 Task: Search one way flight ticket for 4 adults, 2 children, 2 infants in seat and 1 infant on lap in economy from Gustavus: Gustavus Airport to Gillette: Gillette Campbell County Airport on 5-1-2023. Choice of flights is Emirates. Number of bags: 1 carry on bag. Price is upto 95000. Outbound departure time preference is 22:30. Return departure time preference is 14:15.
Action: Mouse moved to (175, 168)
Screenshot: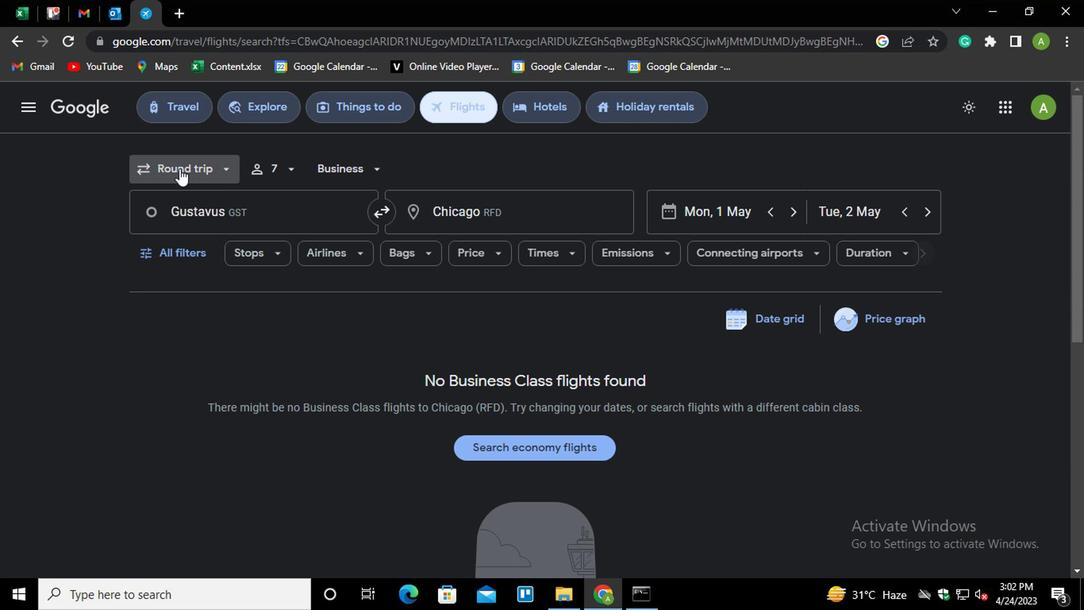 
Action: Mouse pressed left at (175, 168)
Screenshot: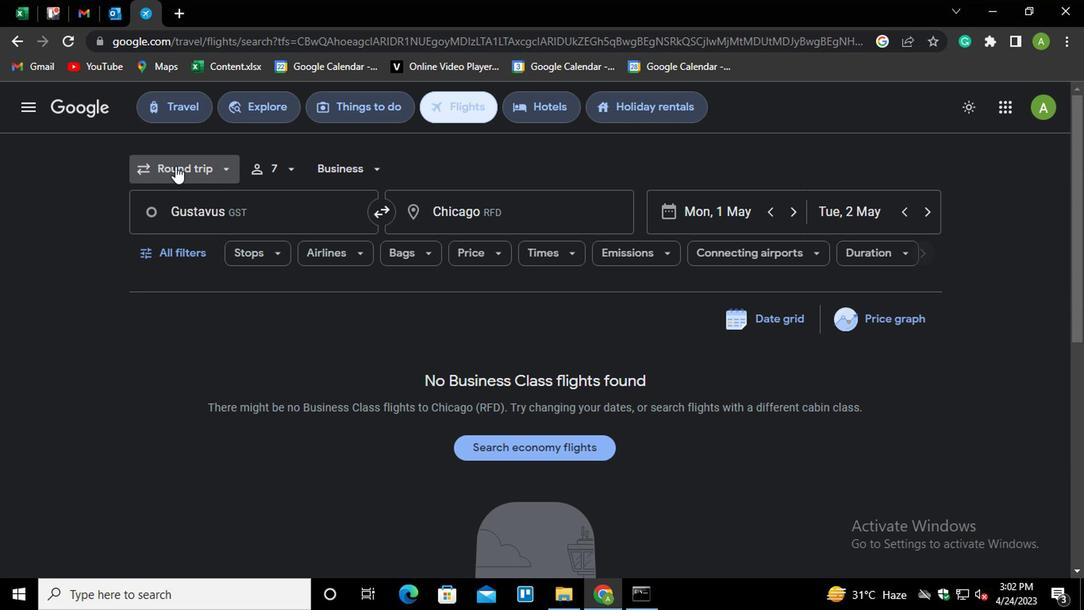 
Action: Mouse moved to (198, 239)
Screenshot: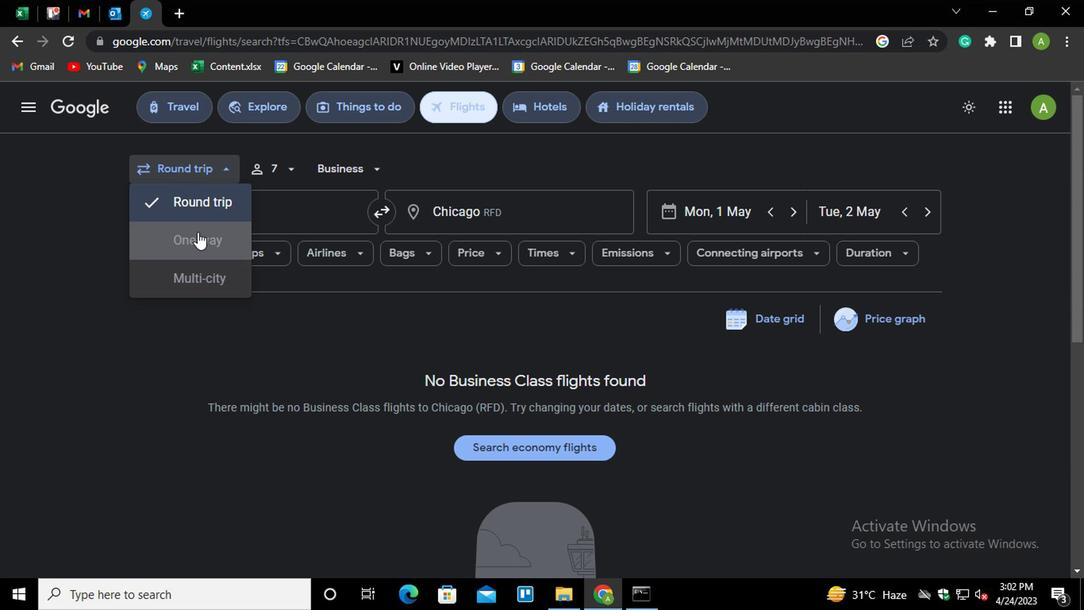 
Action: Mouse pressed left at (198, 239)
Screenshot: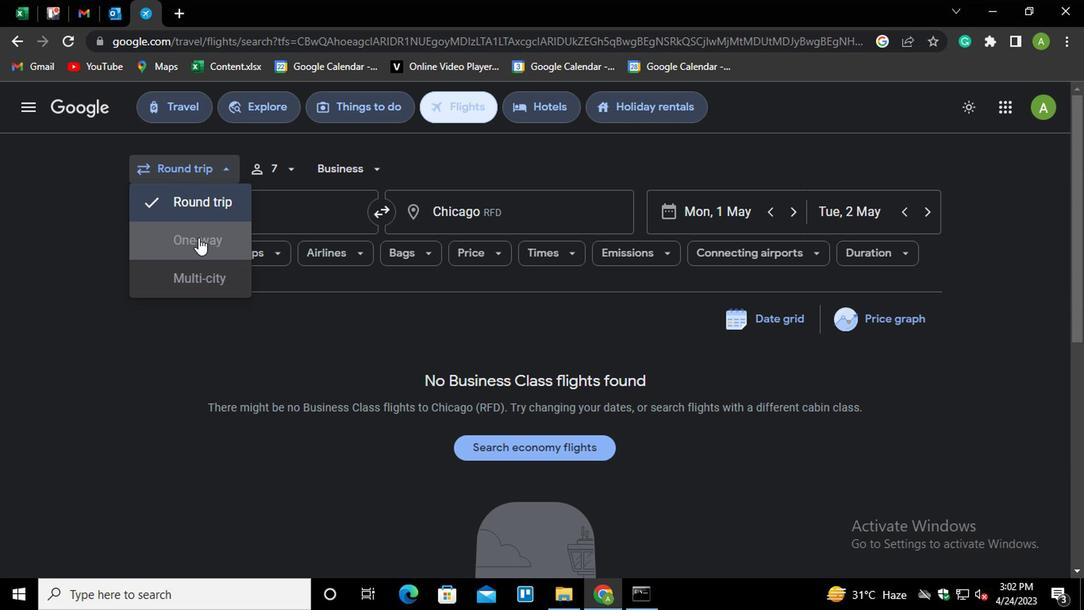 
Action: Mouse moved to (279, 170)
Screenshot: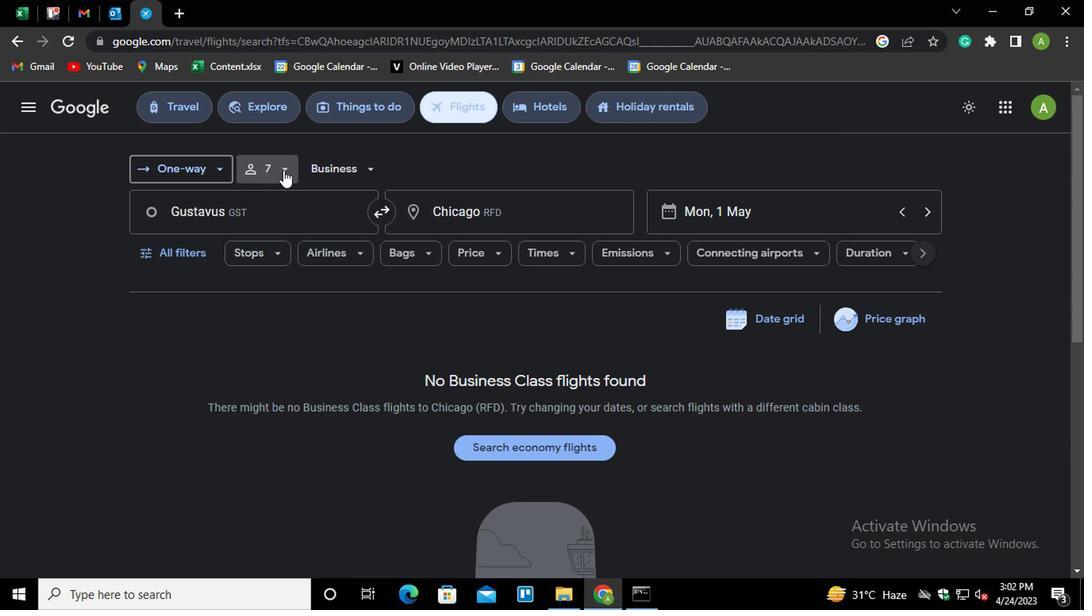 
Action: Mouse pressed left at (279, 170)
Screenshot: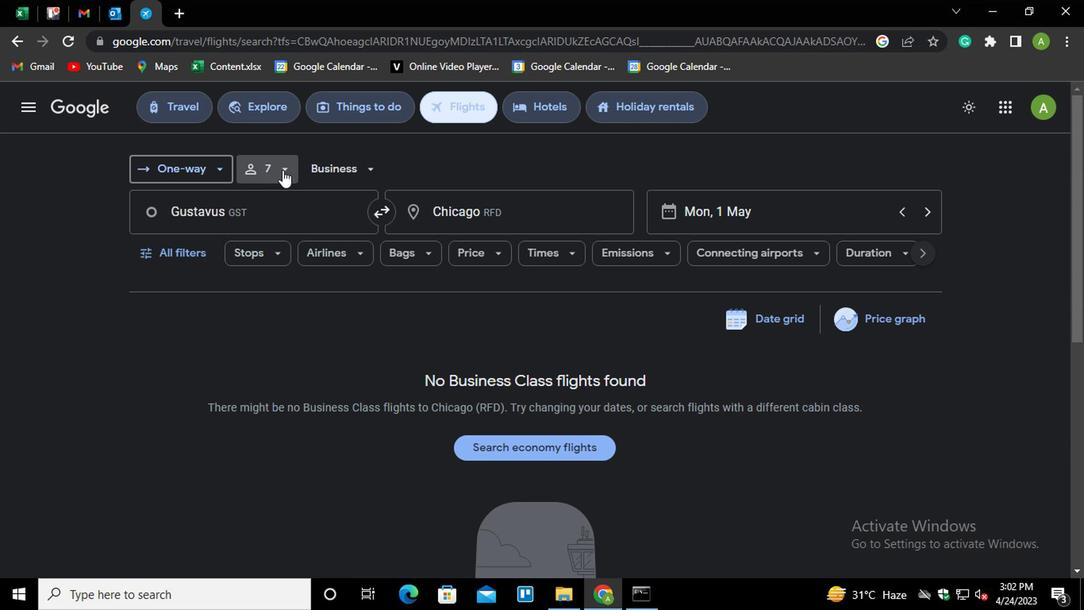 
Action: Mouse moved to (400, 215)
Screenshot: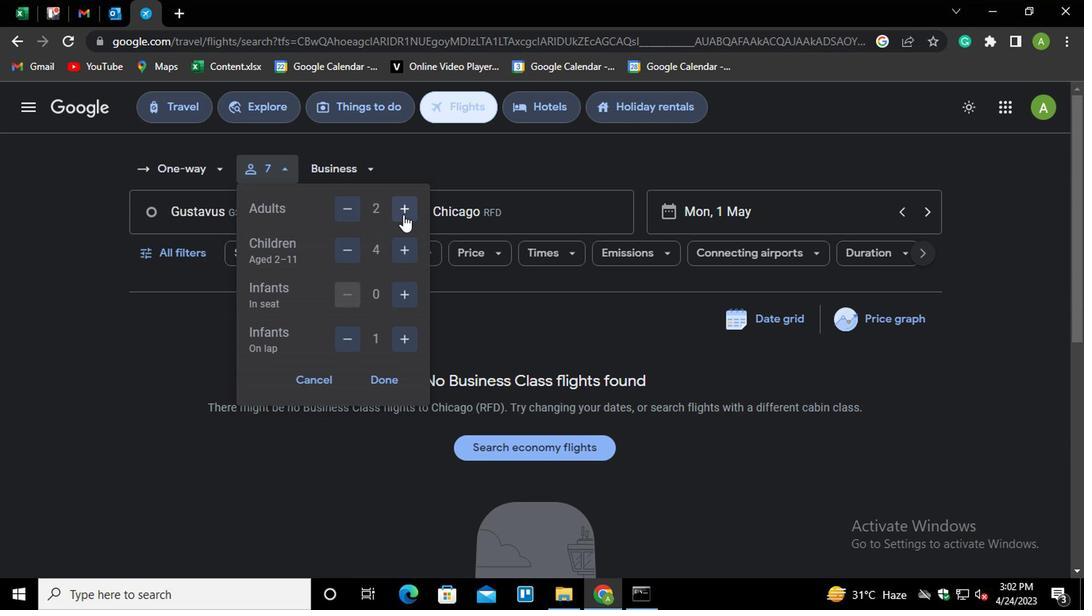 
Action: Mouse pressed left at (400, 215)
Screenshot: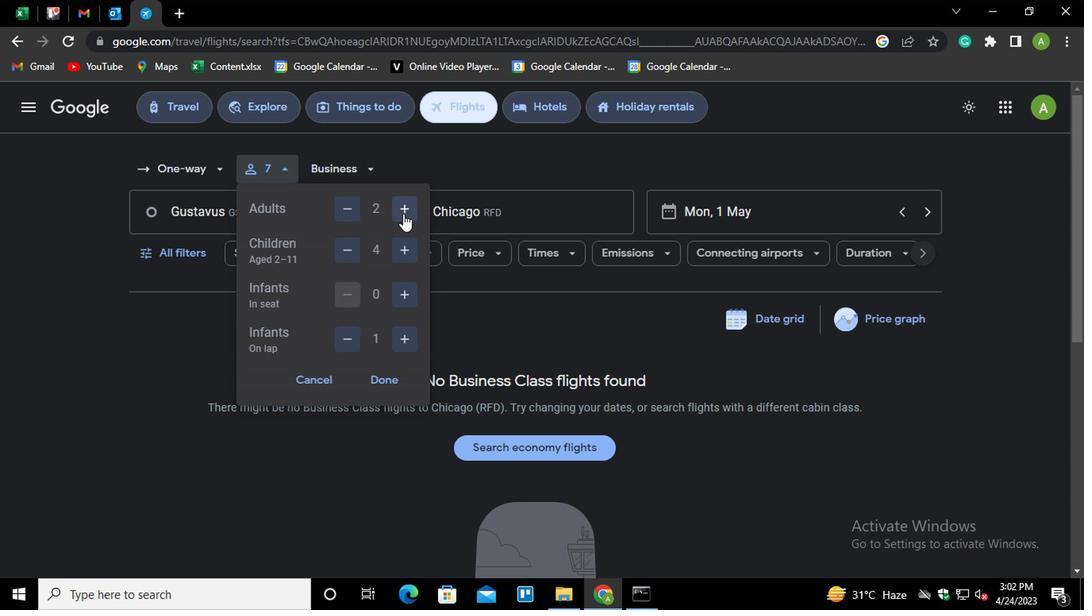 
Action: Mouse pressed left at (400, 215)
Screenshot: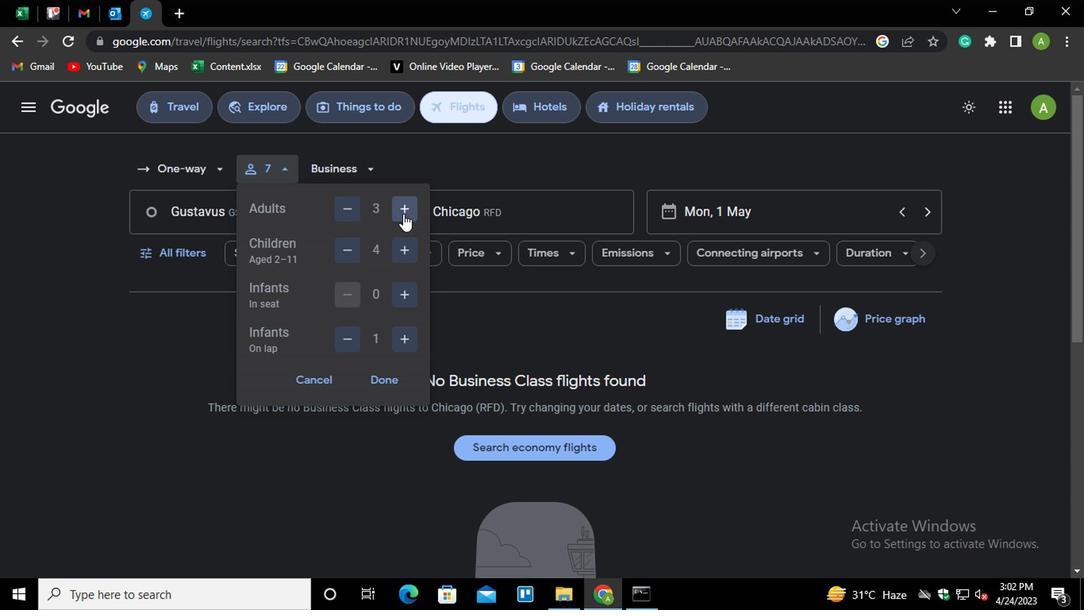 
Action: Mouse moved to (338, 242)
Screenshot: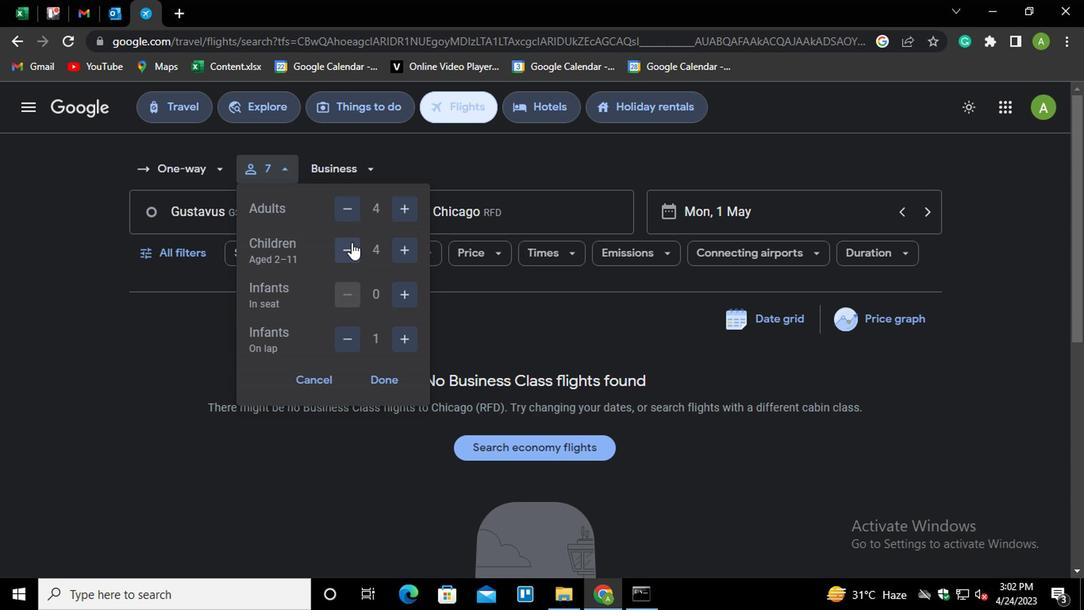 
Action: Mouse pressed left at (338, 242)
Screenshot: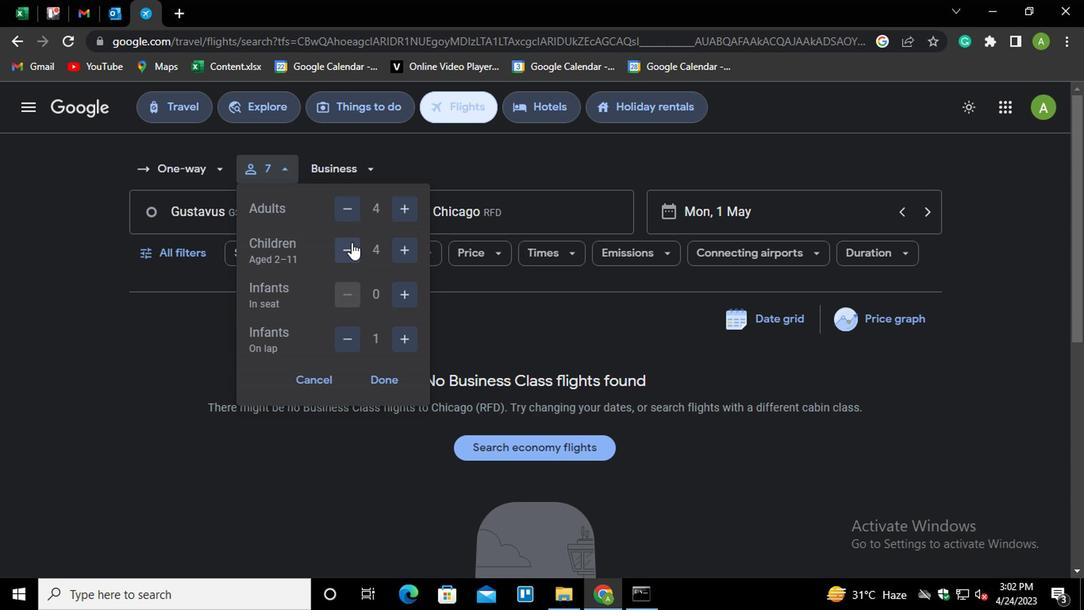 
Action: Mouse pressed left at (338, 242)
Screenshot: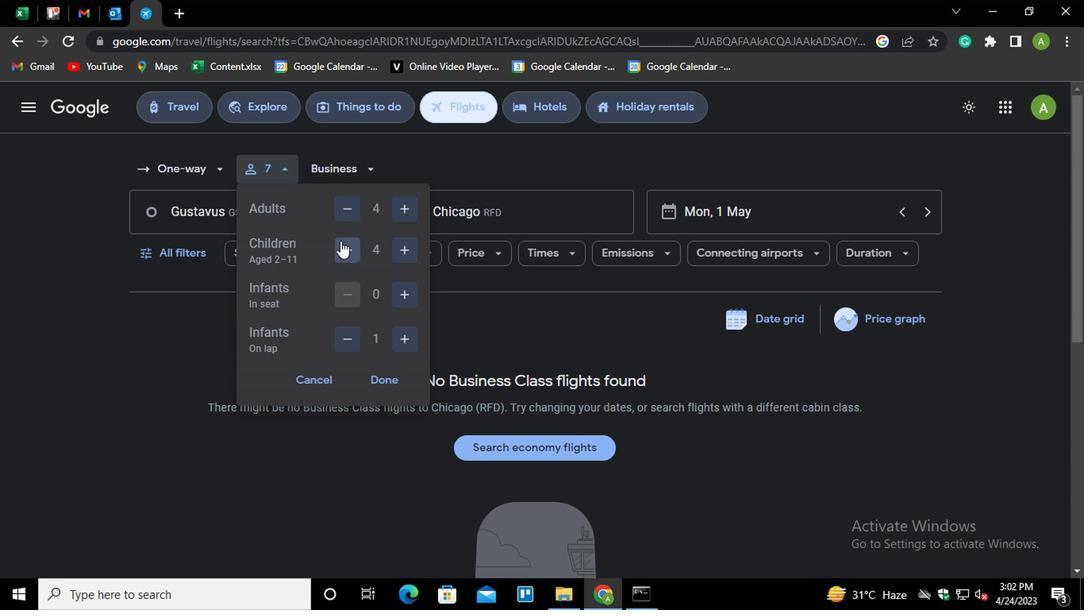 
Action: Mouse moved to (402, 303)
Screenshot: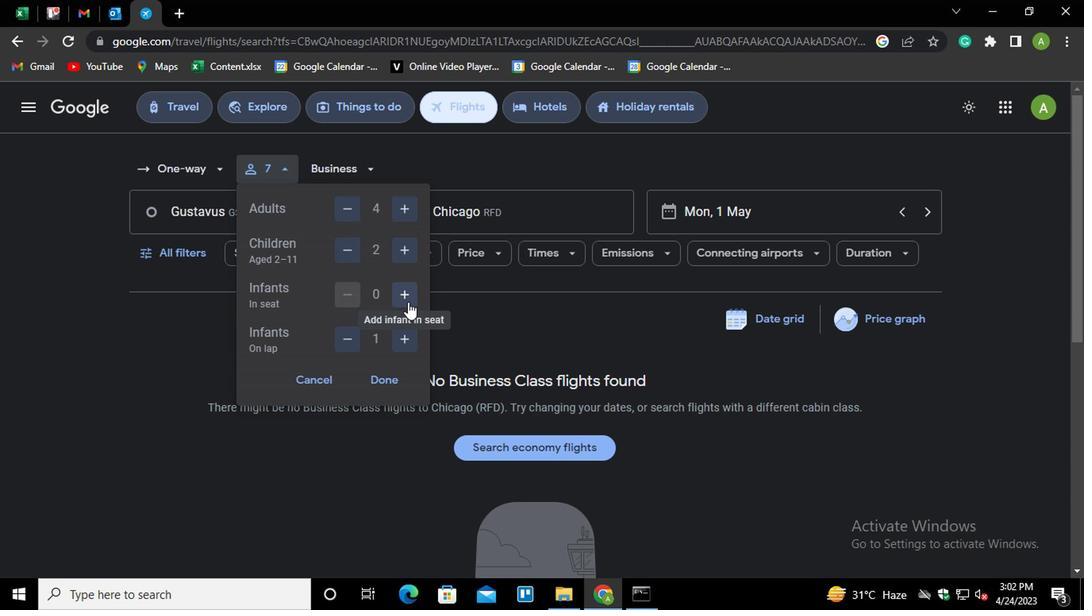 
Action: Mouse pressed left at (402, 303)
Screenshot: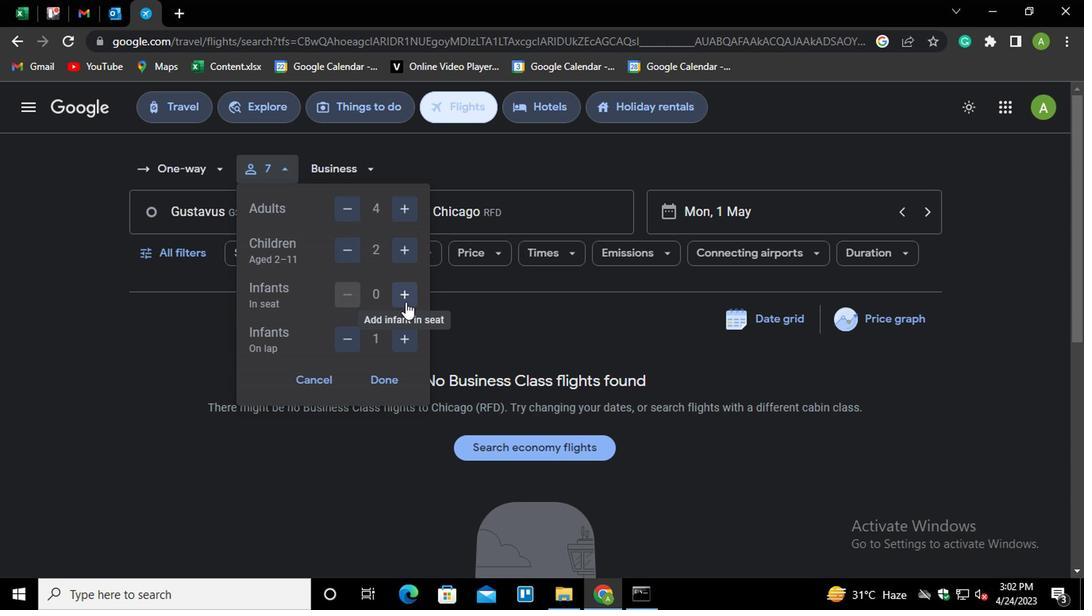 
Action: Mouse pressed left at (402, 303)
Screenshot: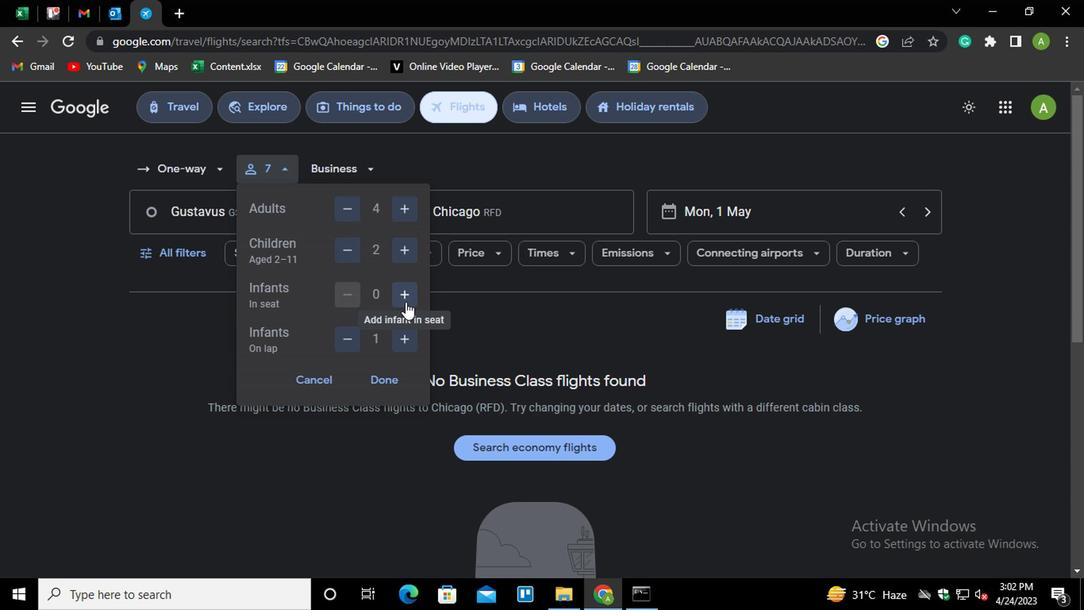 
Action: Mouse moved to (382, 388)
Screenshot: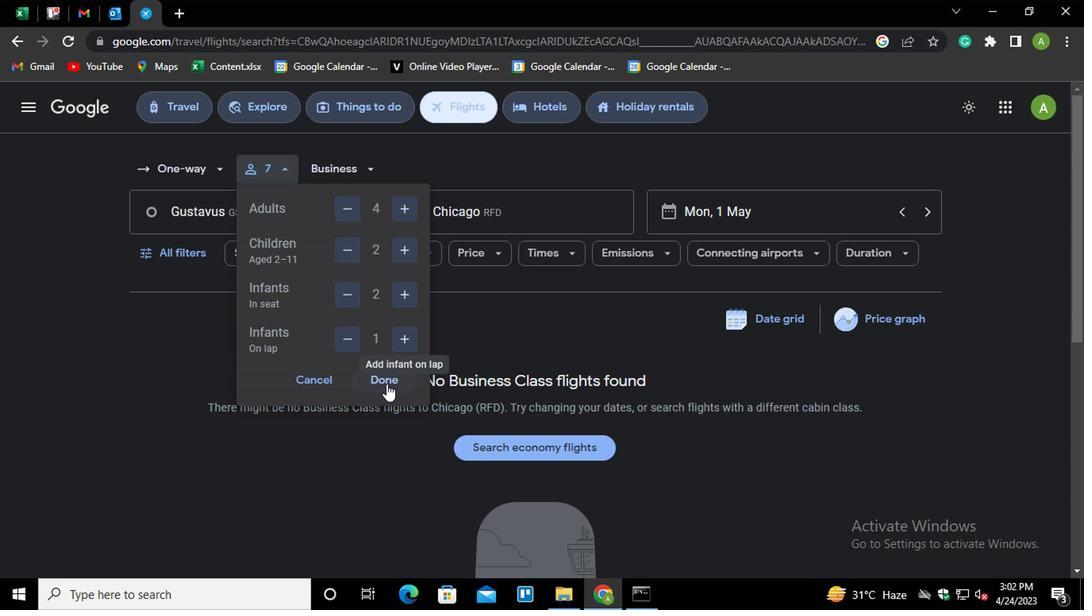 
Action: Mouse pressed left at (382, 388)
Screenshot: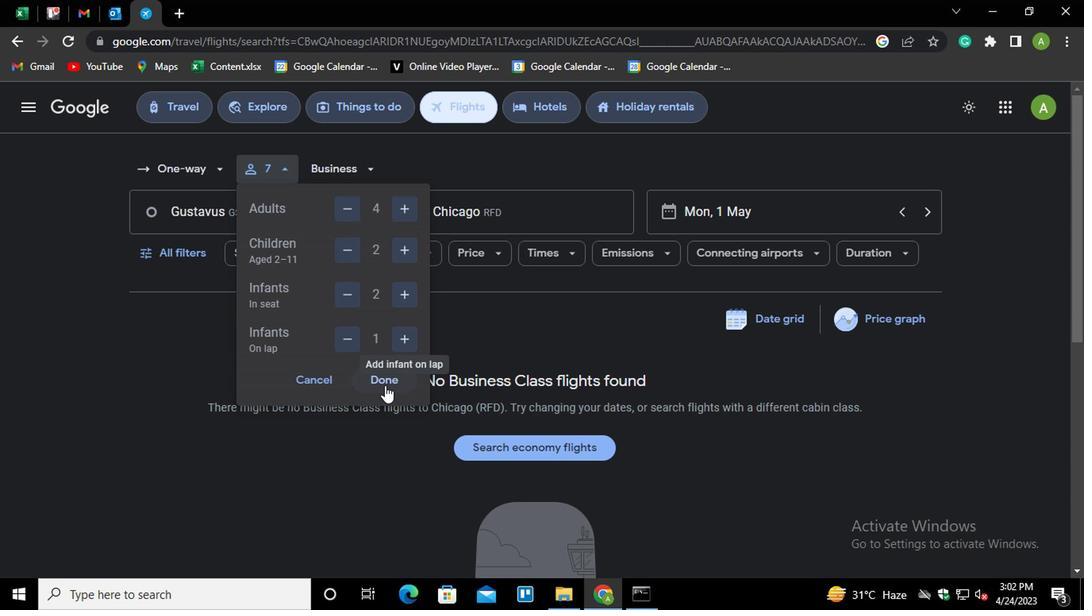 
Action: Mouse moved to (346, 184)
Screenshot: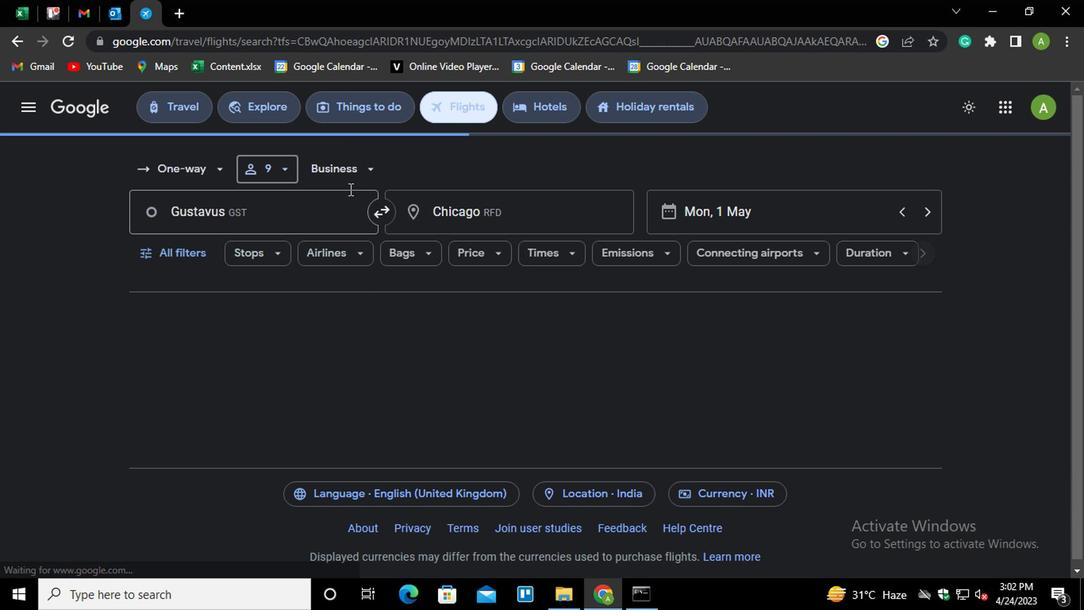 
Action: Mouse pressed left at (346, 184)
Screenshot: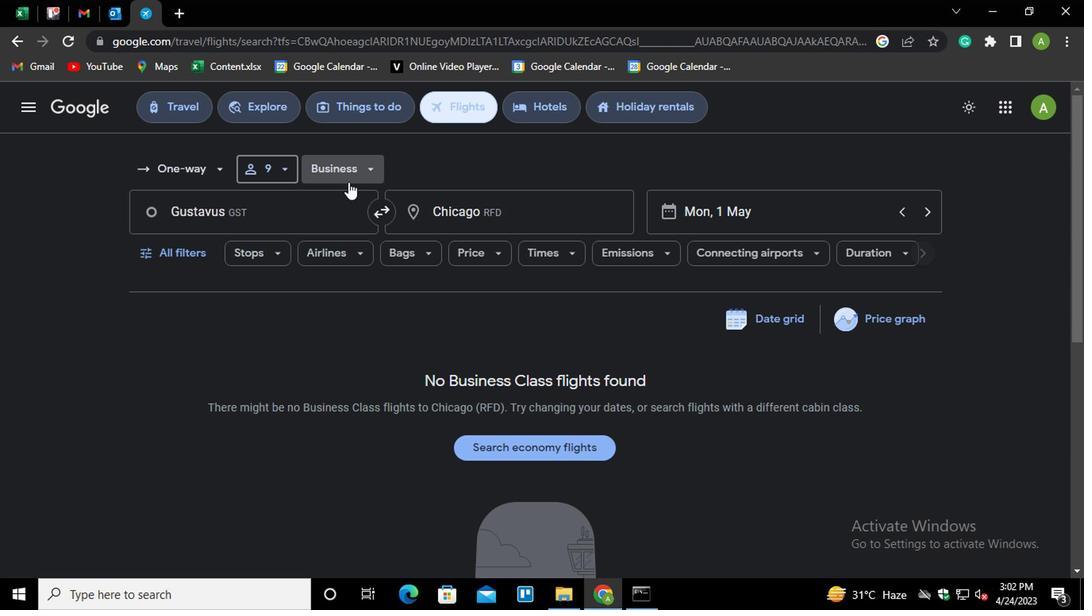 
Action: Mouse moved to (364, 214)
Screenshot: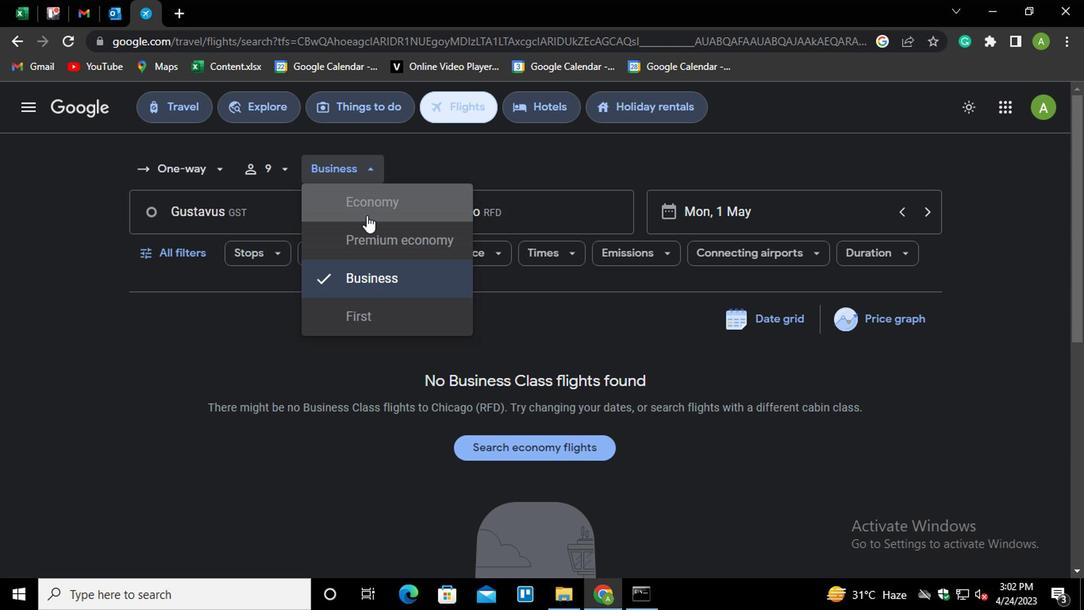 
Action: Mouse pressed left at (364, 214)
Screenshot: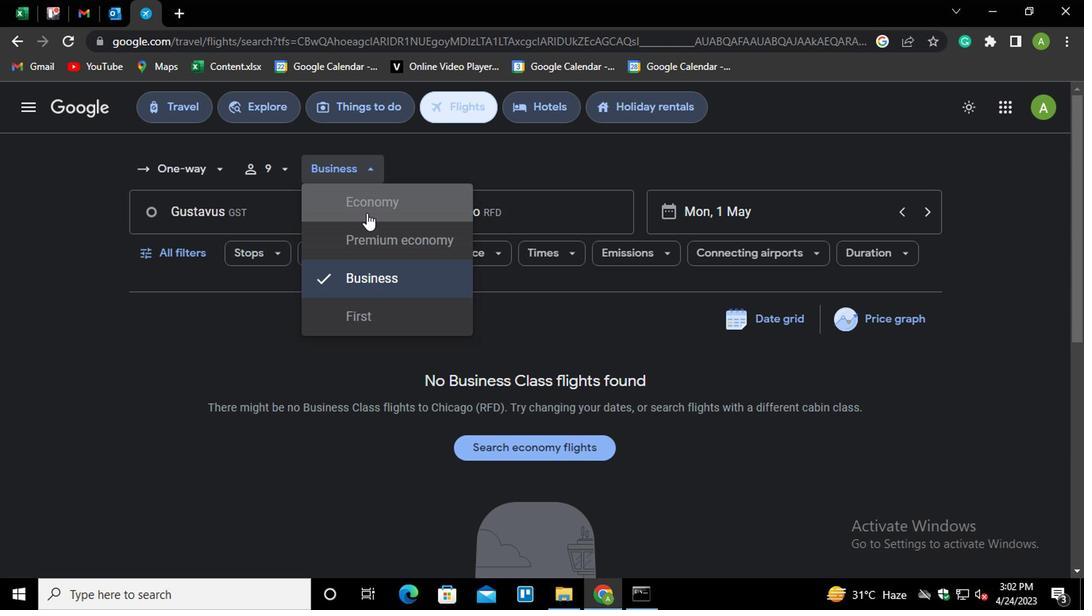 
Action: Mouse moved to (532, 213)
Screenshot: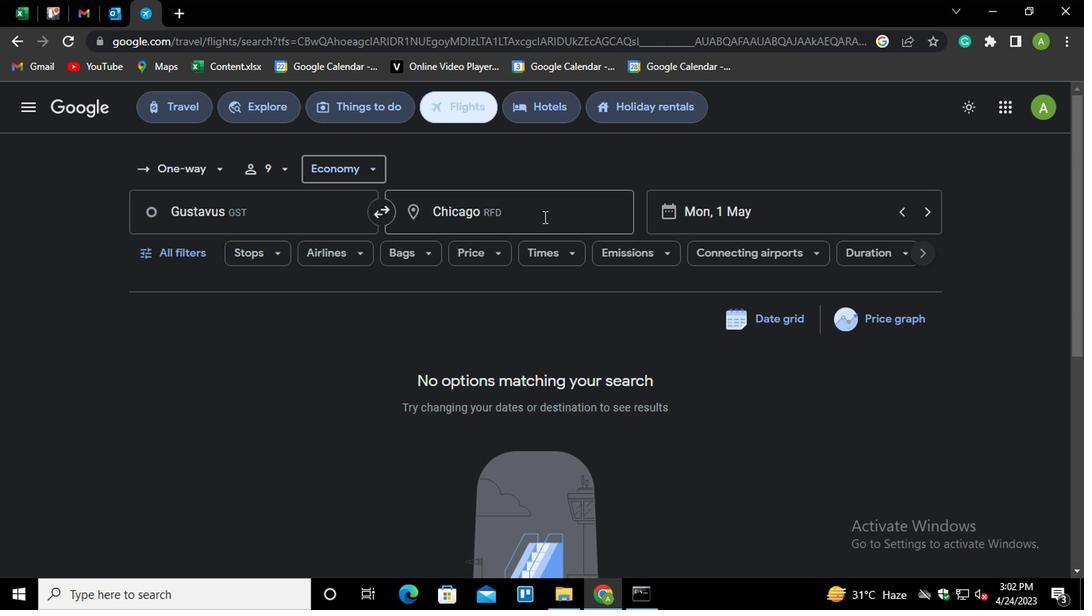 
Action: Mouse pressed left at (532, 213)
Screenshot: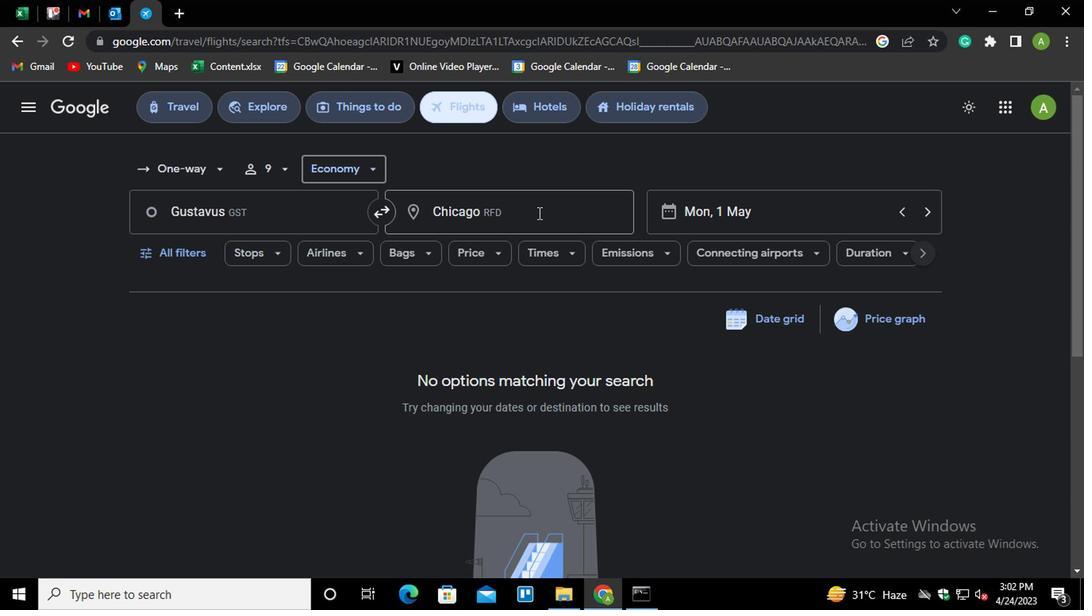 
Action: Key pressed <Key.shift>GILLET<Key.down><Key.enter>
Screenshot: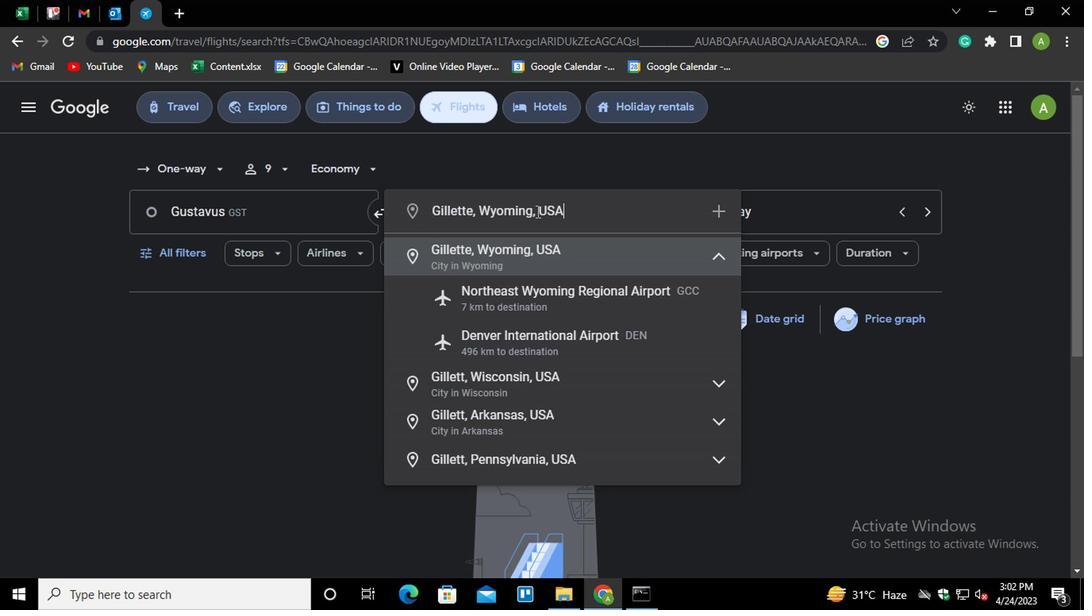 
Action: Mouse moved to (157, 258)
Screenshot: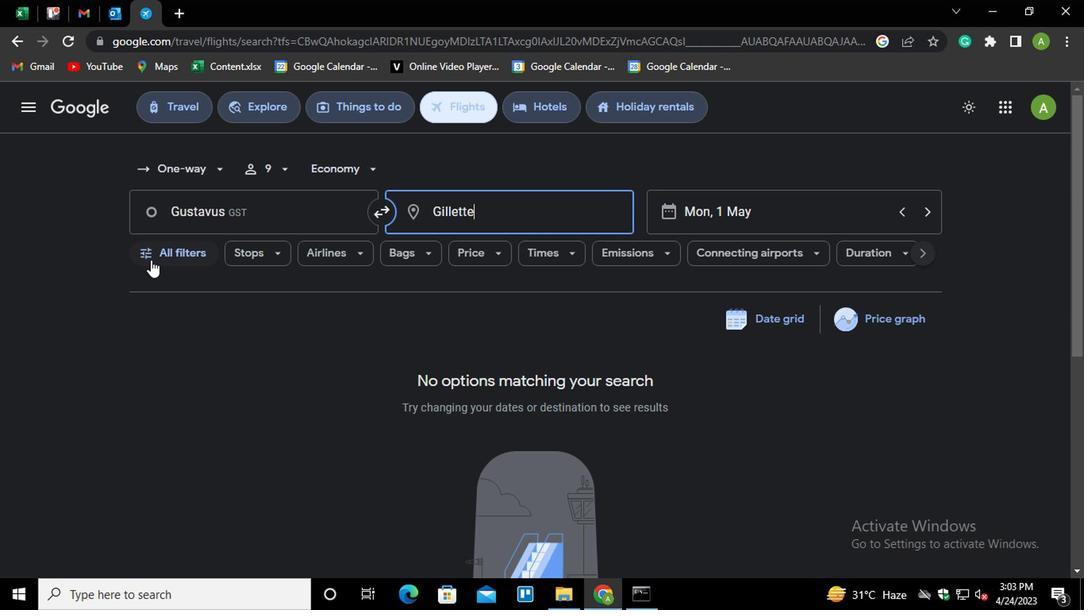 
Action: Mouse pressed left at (157, 258)
Screenshot: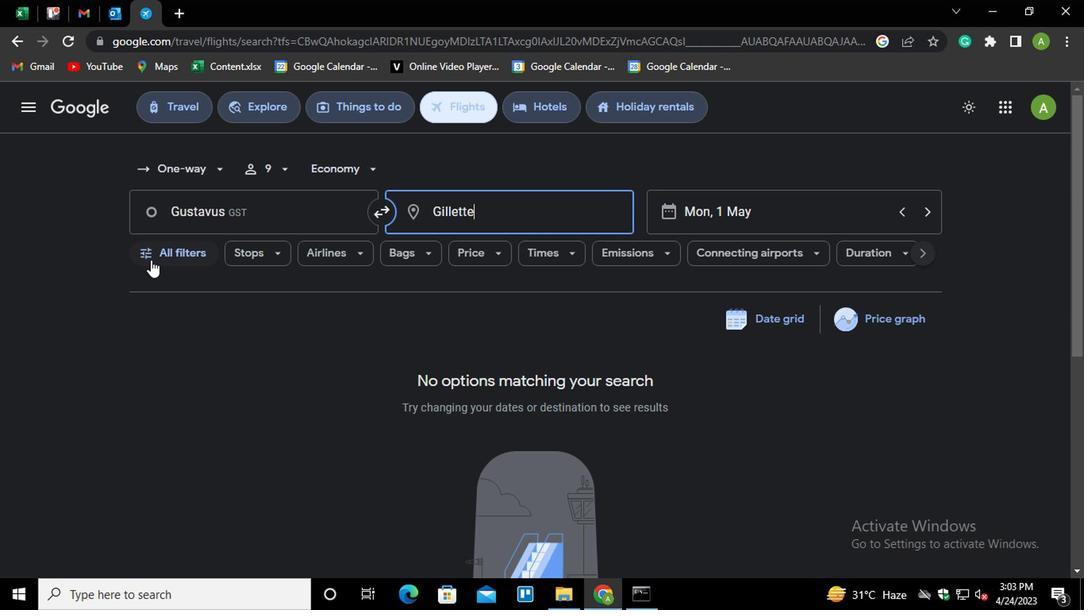 
Action: Mouse moved to (230, 403)
Screenshot: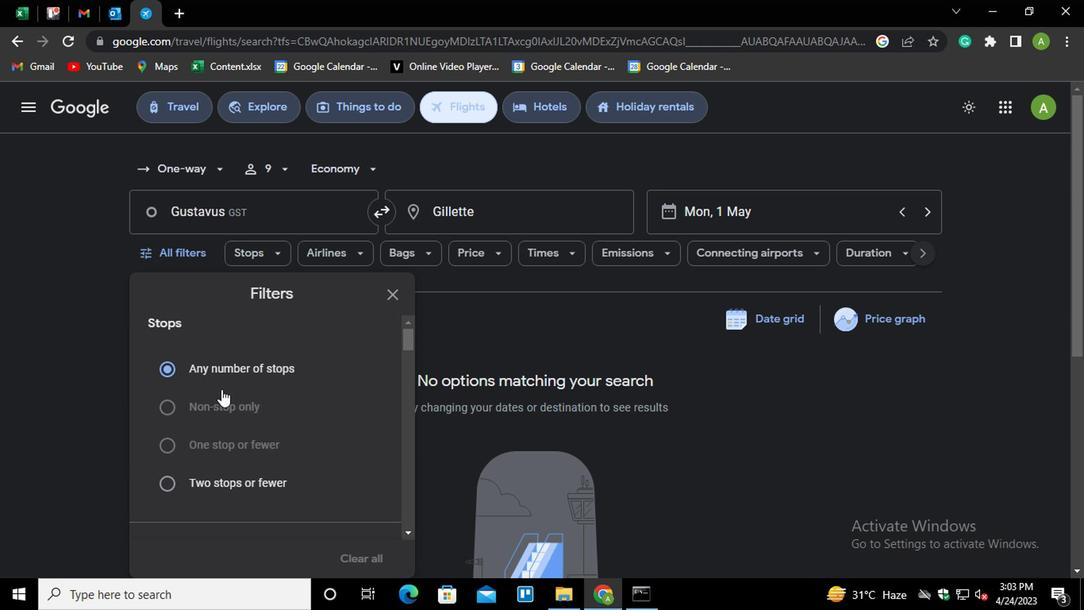 
Action: Mouse scrolled (230, 403) with delta (0, 0)
Screenshot: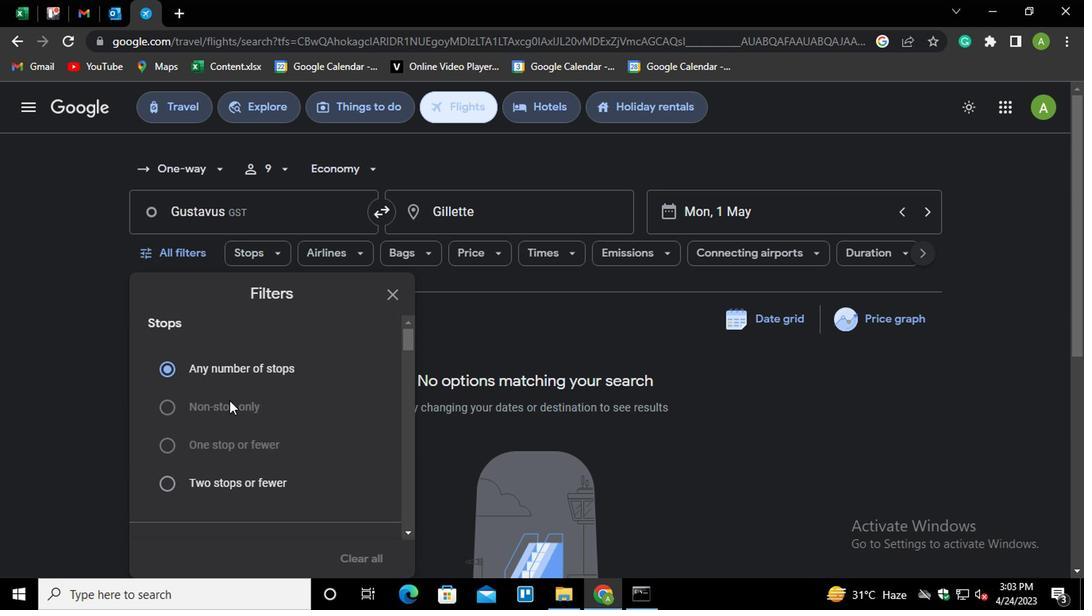 
Action: Mouse scrolled (230, 403) with delta (0, 0)
Screenshot: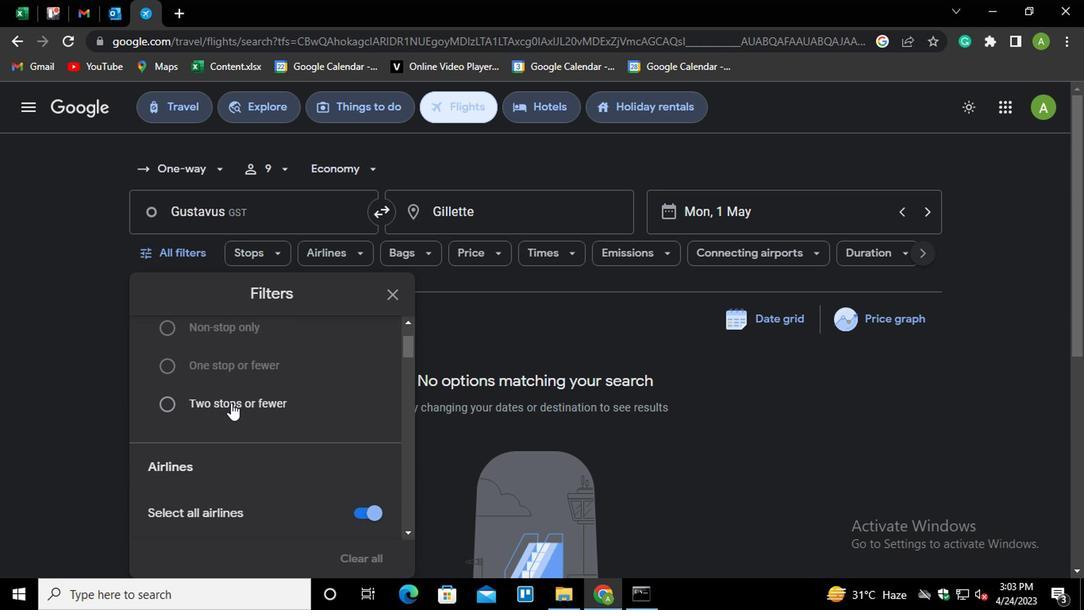 
Action: Mouse scrolled (230, 403) with delta (0, 0)
Screenshot: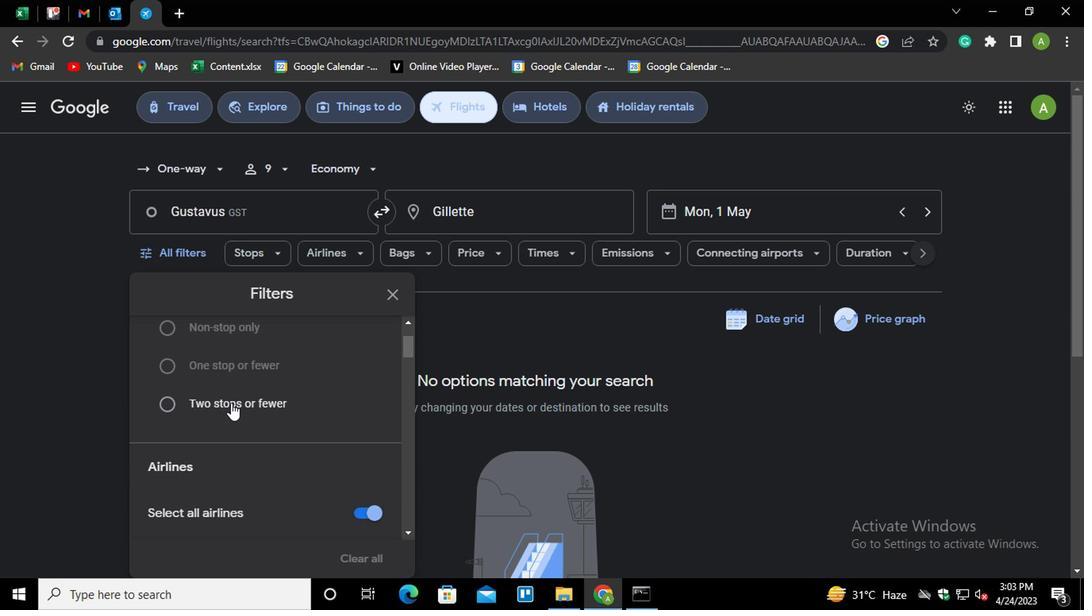 
Action: Mouse moved to (230, 403)
Screenshot: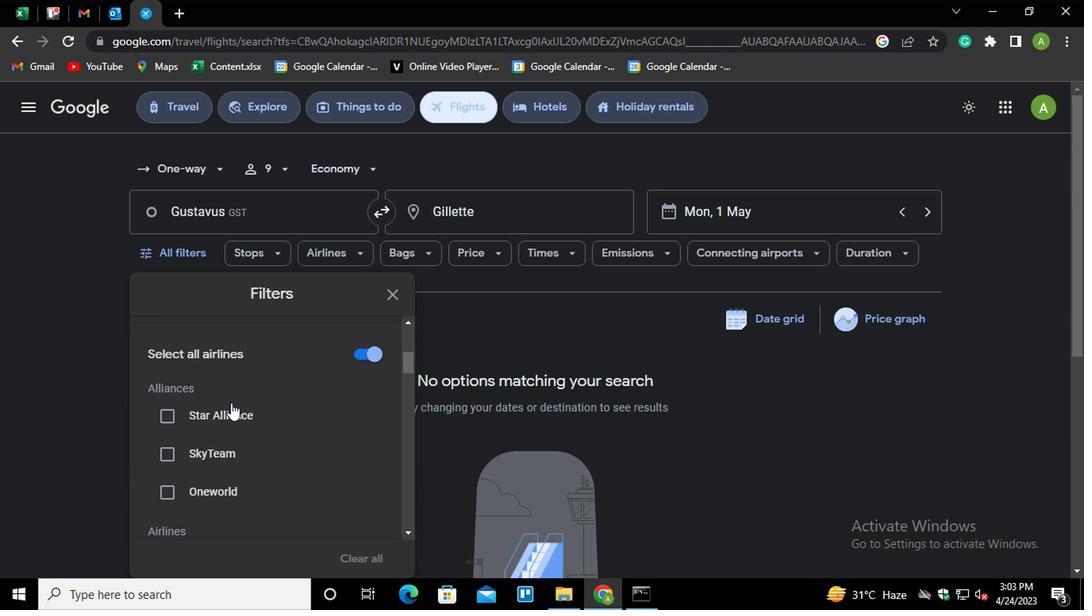 
Action: Mouse scrolled (230, 403) with delta (0, 0)
Screenshot: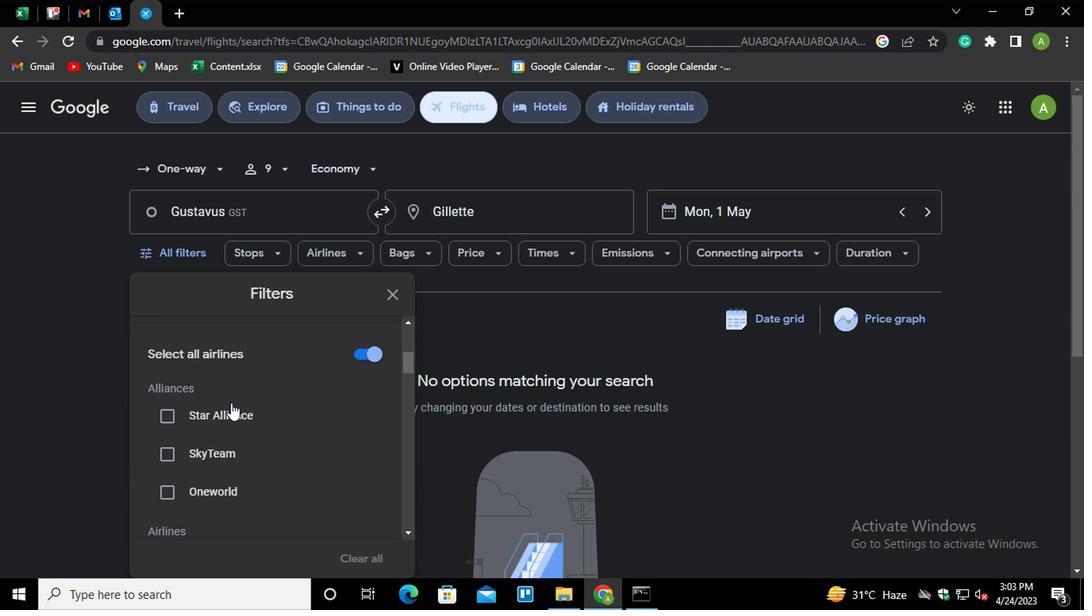 
Action: Mouse scrolled (230, 403) with delta (0, 0)
Screenshot: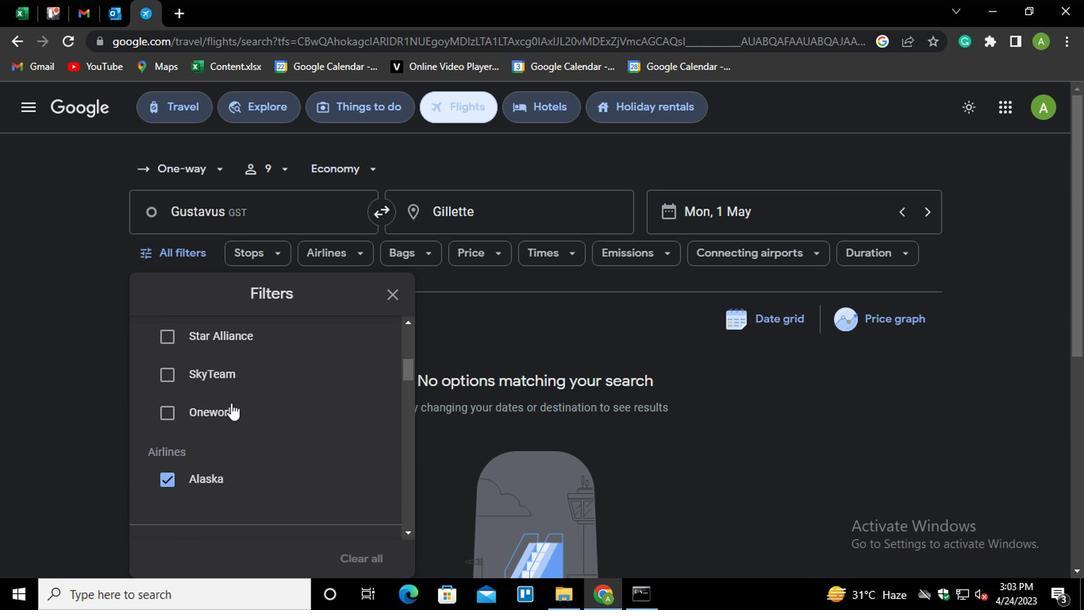 
Action: Mouse moved to (189, 401)
Screenshot: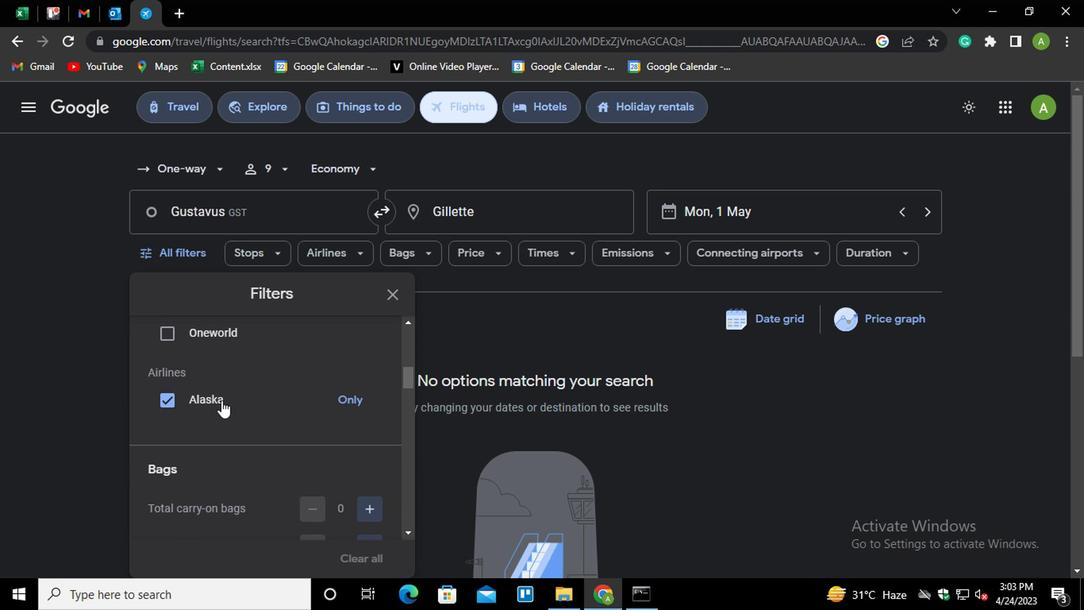 
Action: Mouse pressed left at (189, 401)
Screenshot: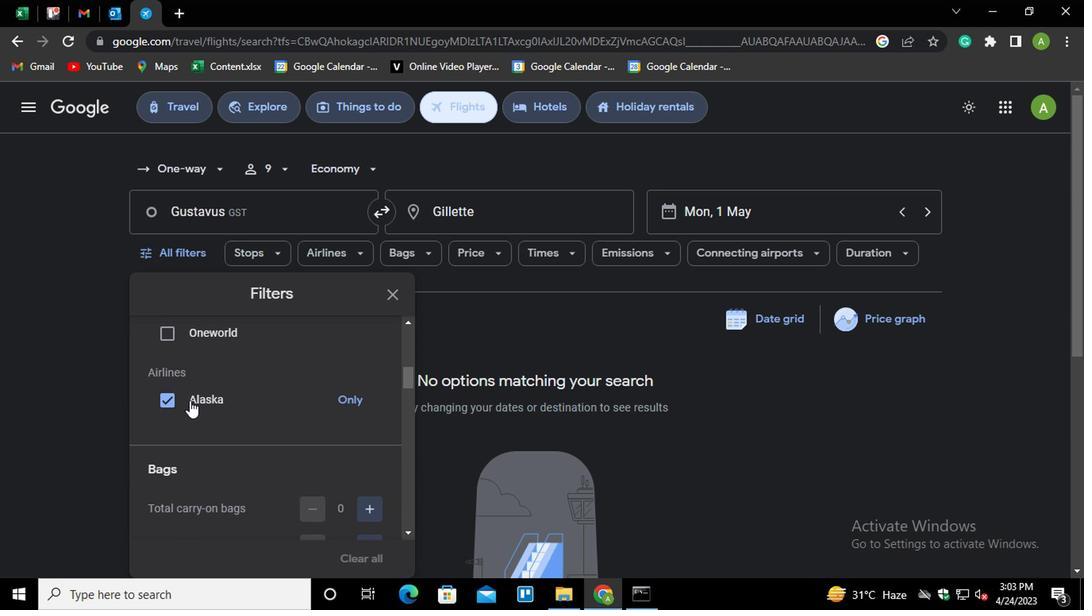 
Action: Mouse moved to (253, 391)
Screenshot: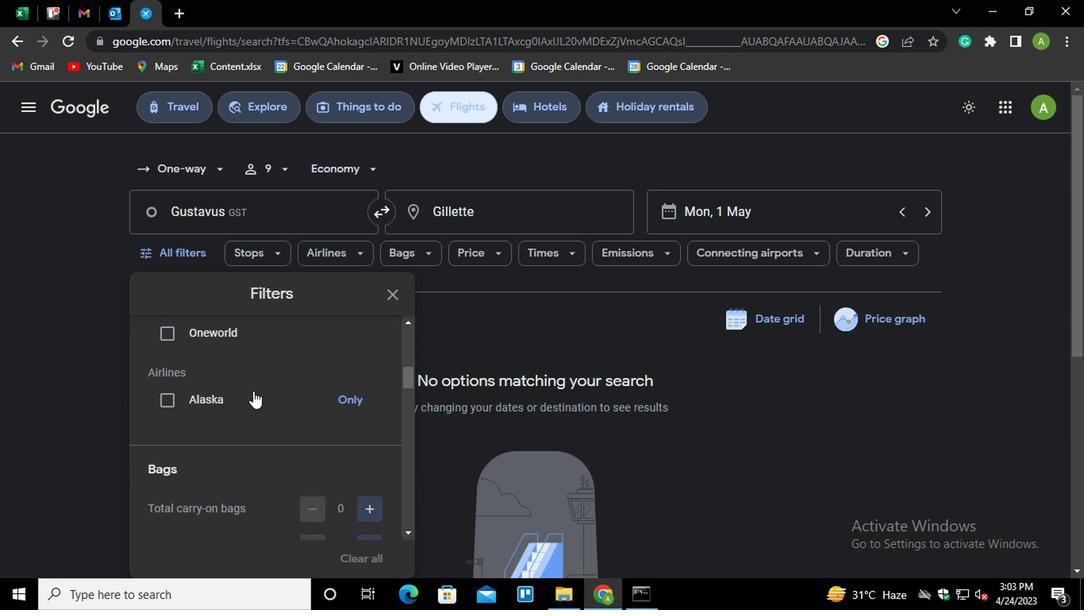
Action: Mouse scrolled (253, 390) with delta (0, -1)
Screenshot: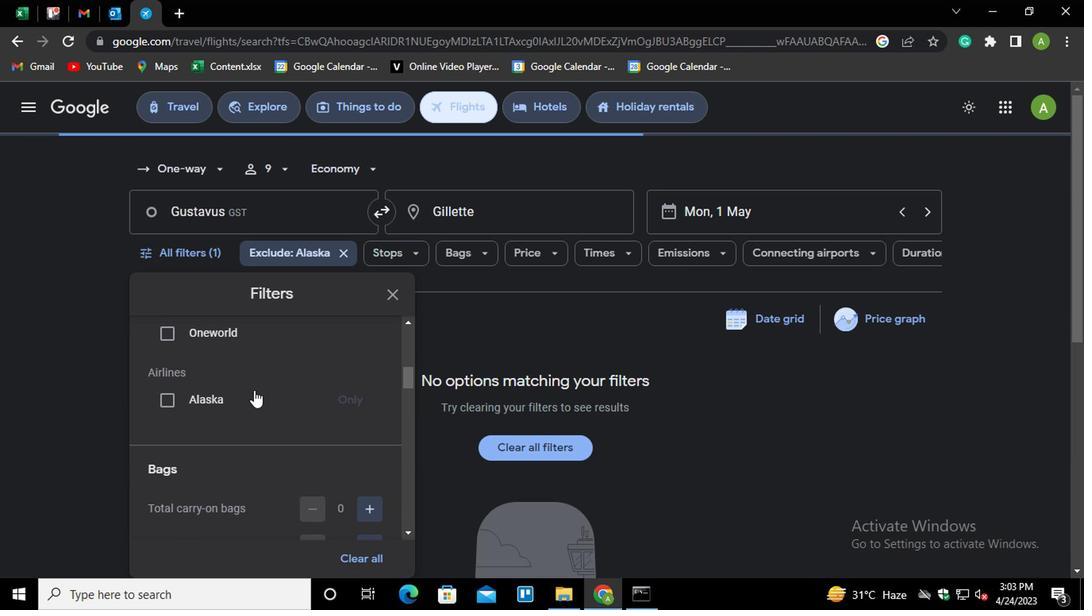 
Action: Mouse moved to (361, 426)
Screenshot: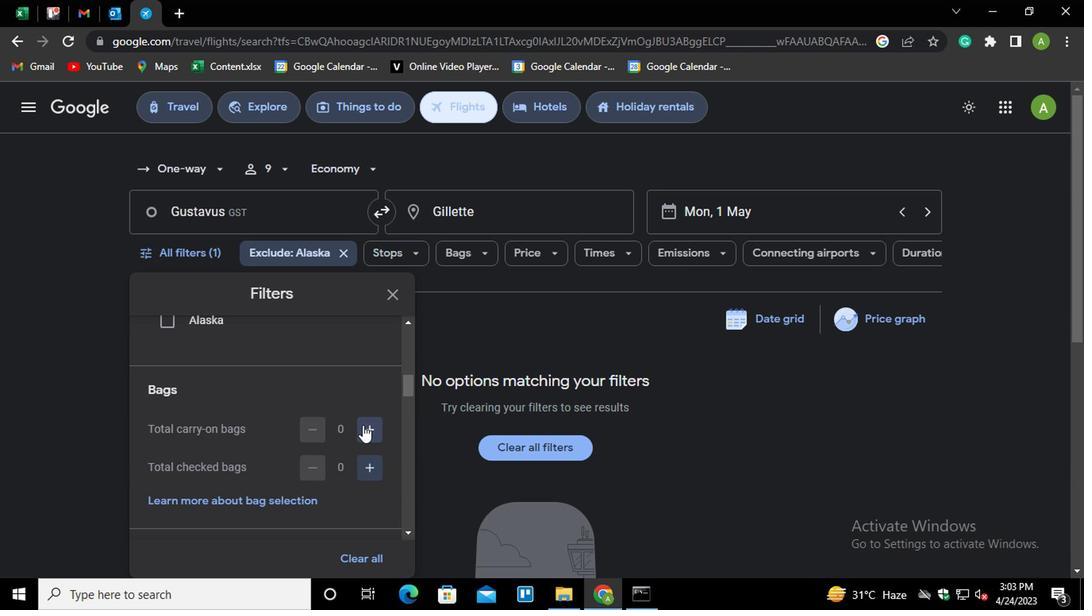 
Action: Mouse pressed left at (361, 426)
Screenshot: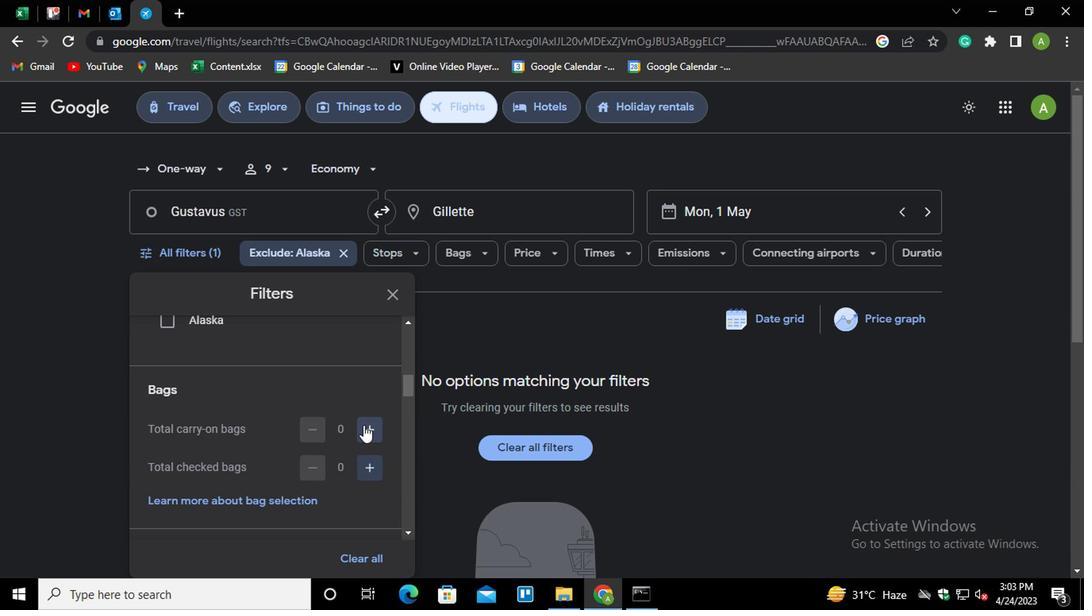 
Action: Mouse moved to (358, 431)
Screenshot: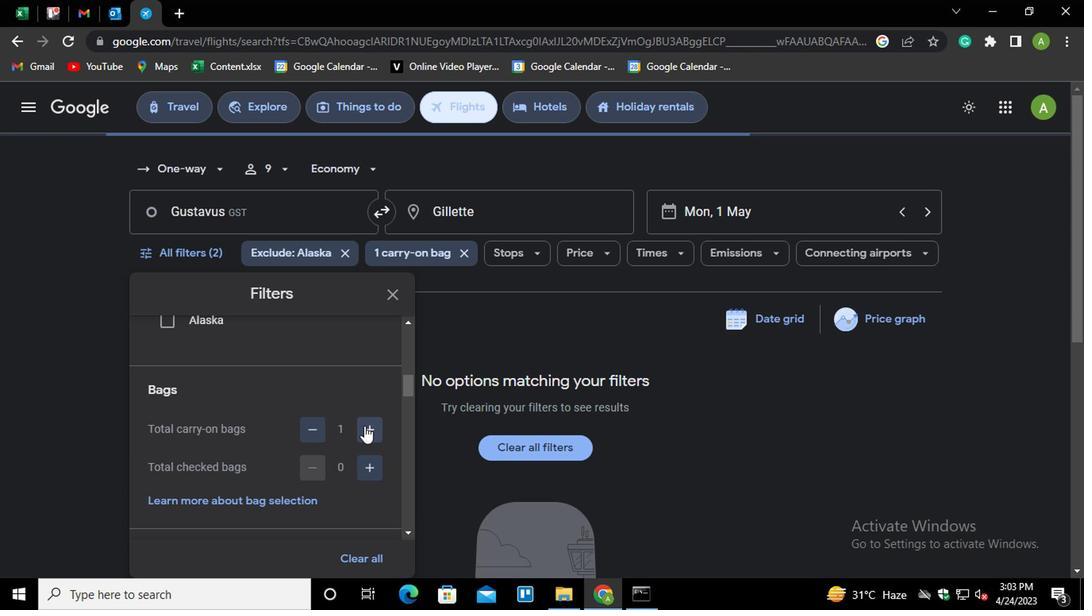 
Action: Mouse scrolled (358, 429) with delta (0, -1)
Screenshot: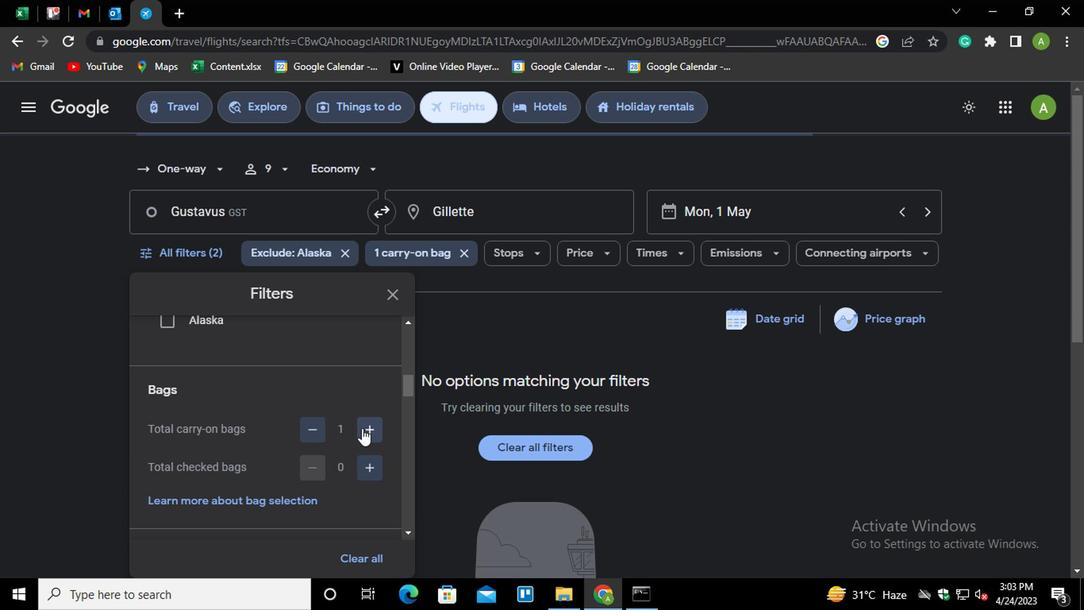 
Action: Mouse moved to (357, 431)
Screenshot: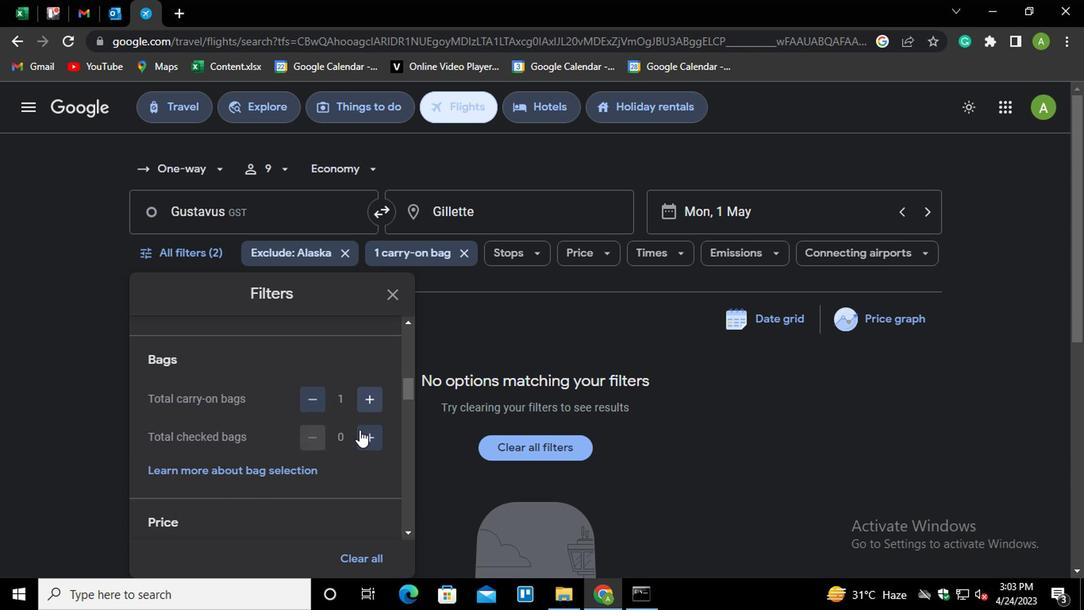 
Action: Mouse scrolled (357, 431) with delta (0, 0)
Screenshot: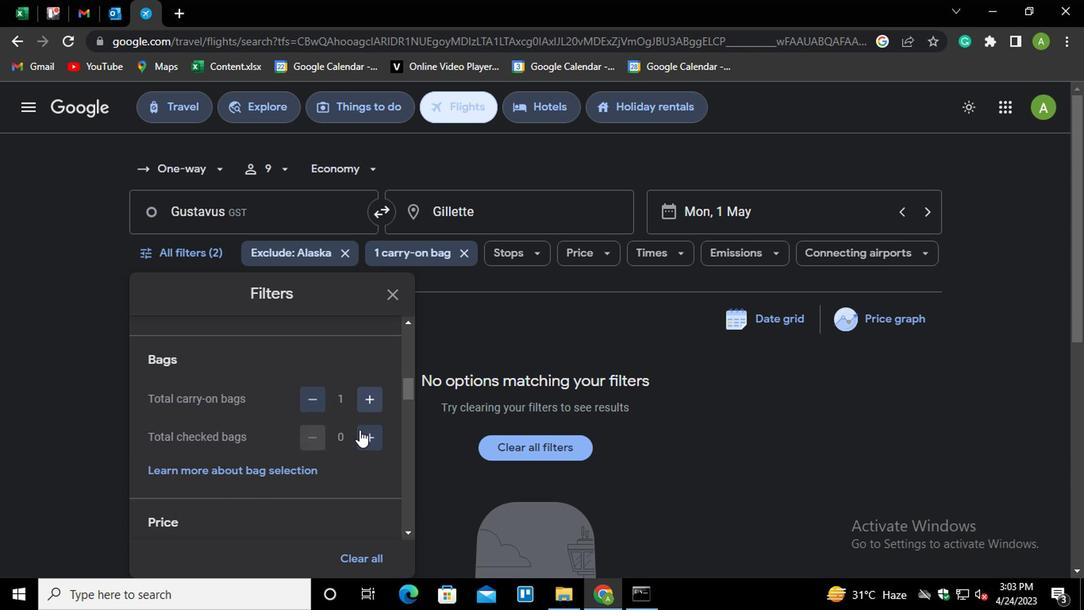 
Action: Mouse moved to (368, 464)
Screenshot: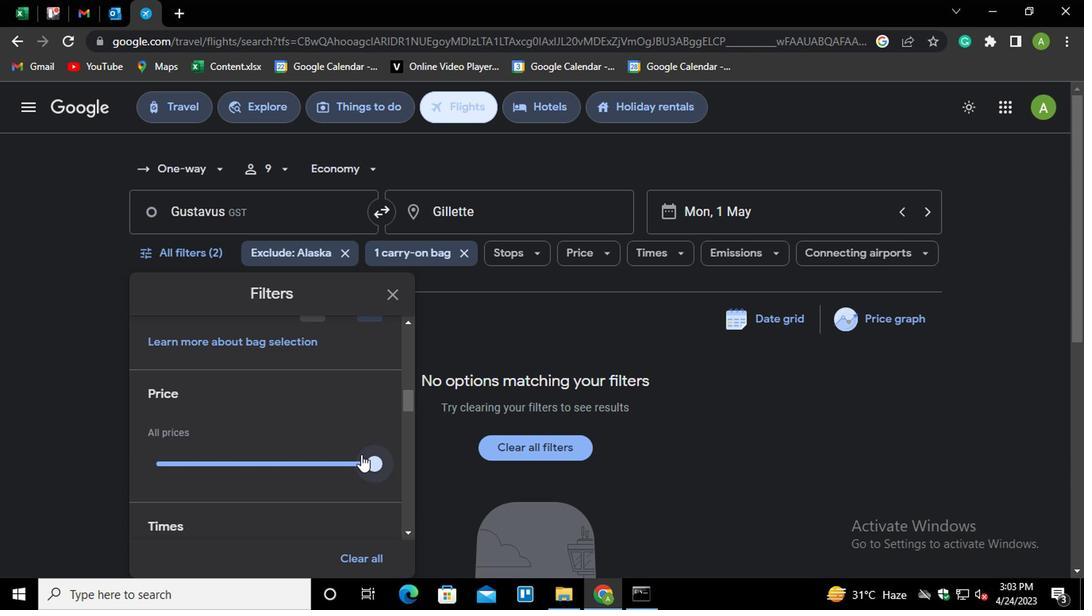 
Action: Mouse pressed left at (368, 464)
Screenshot: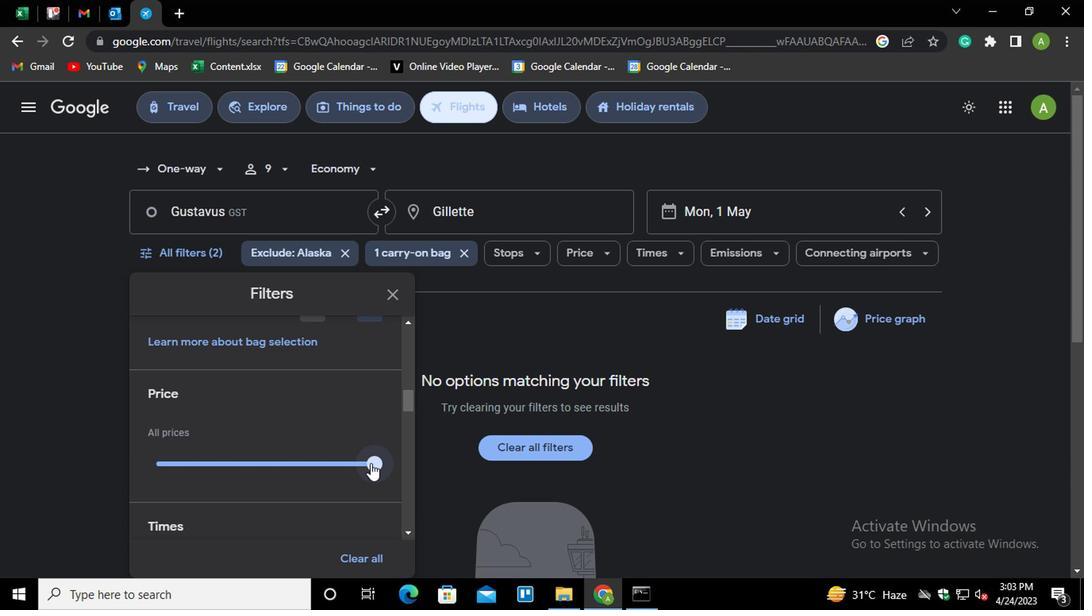 
Action: Mouse moved to (311, 466)
Screenshot: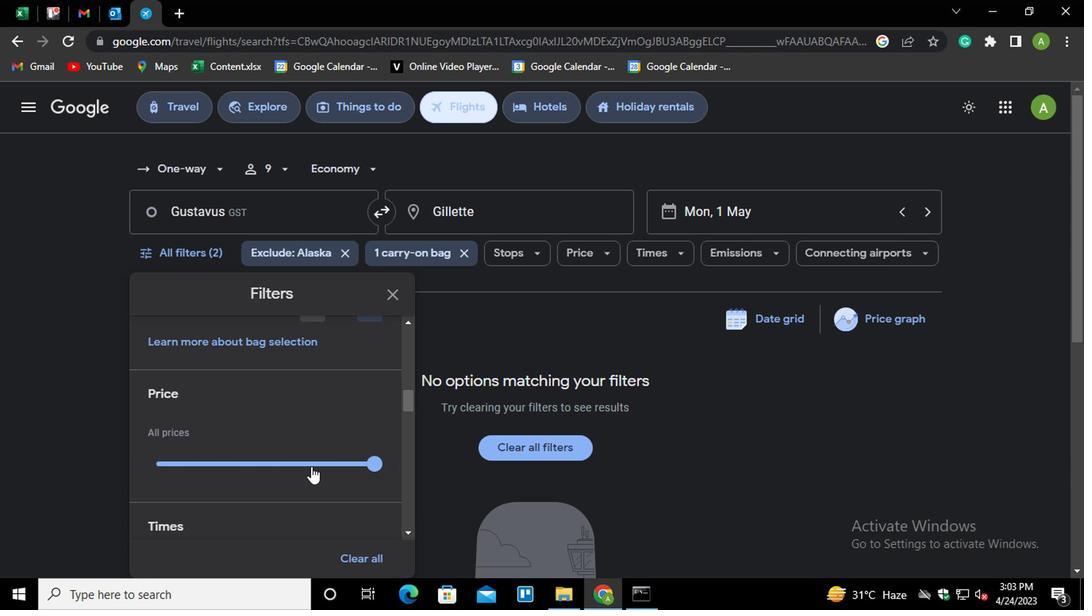 
Action: Mouse scrolled (311, 465) with delta (0, -1)
Screenshot: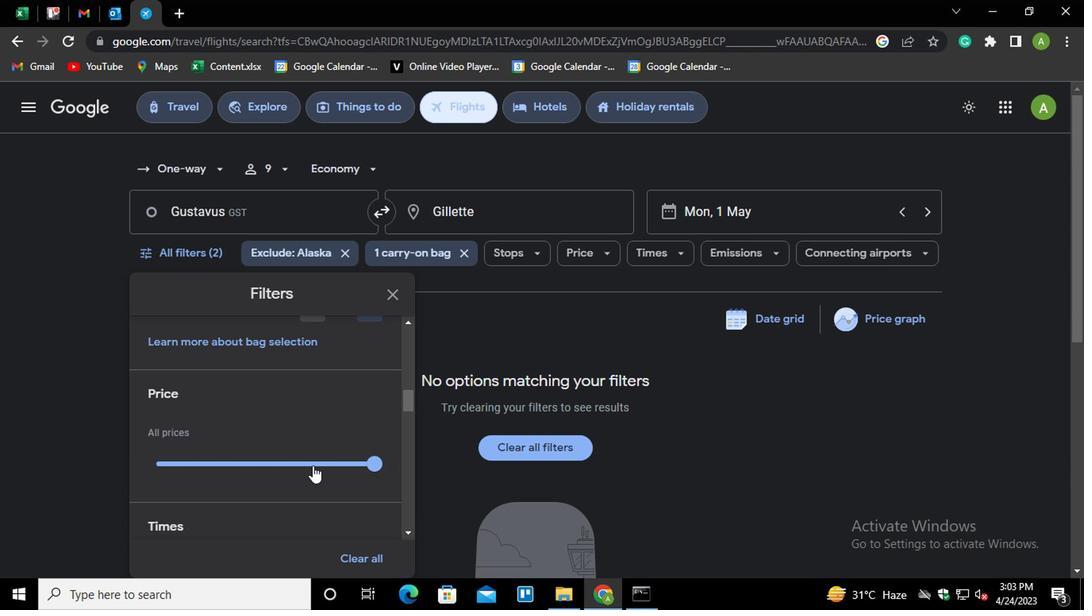 
Action: Mouse scrolled (311, 465) with delta (0, -1)
Screenshot: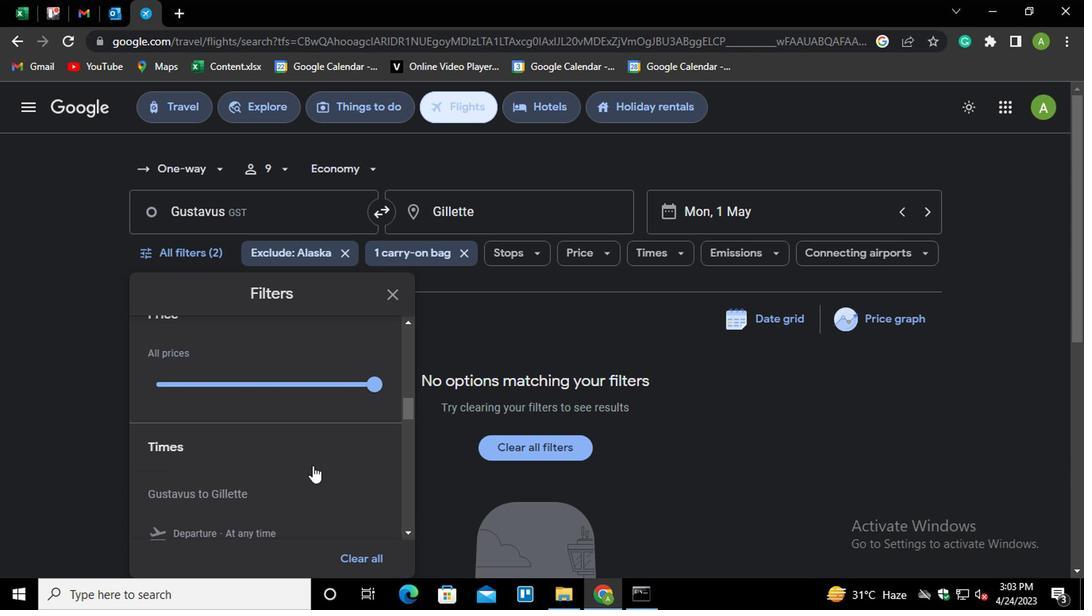 
Action: Mouse moved to (171, 483)
Screenshot: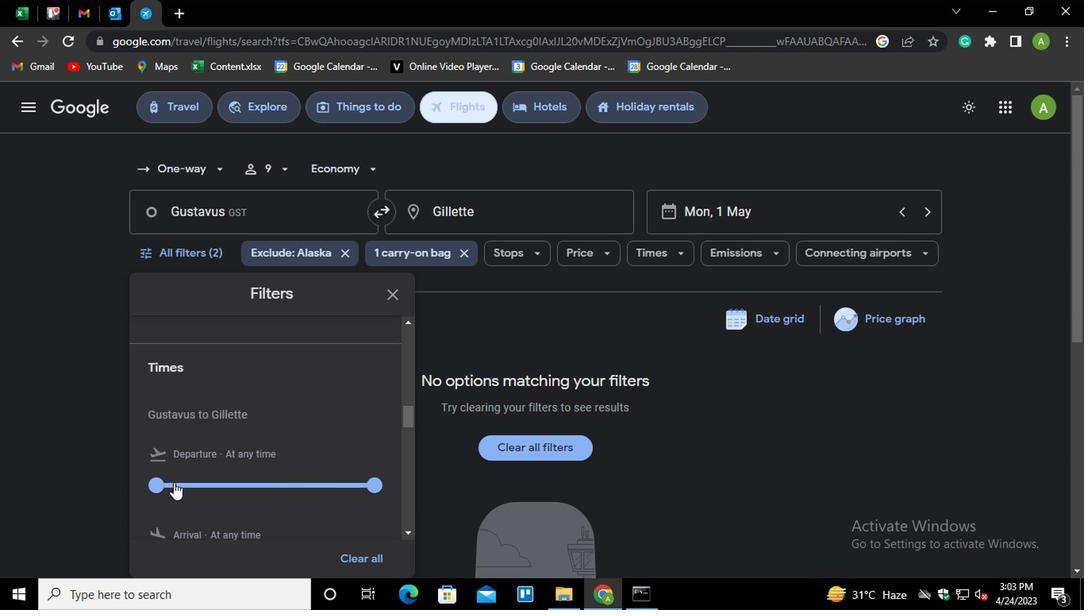 
Action: Mouse pressed left at (171, 483)
Screenshot: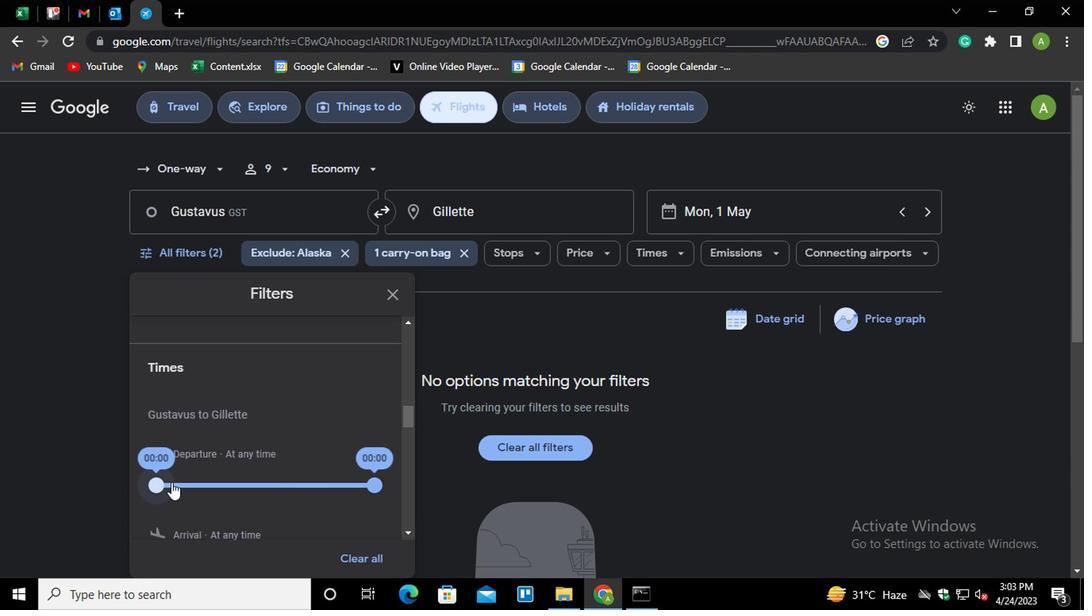 
Action: Mouse moved to (374, 487)
Screenshot: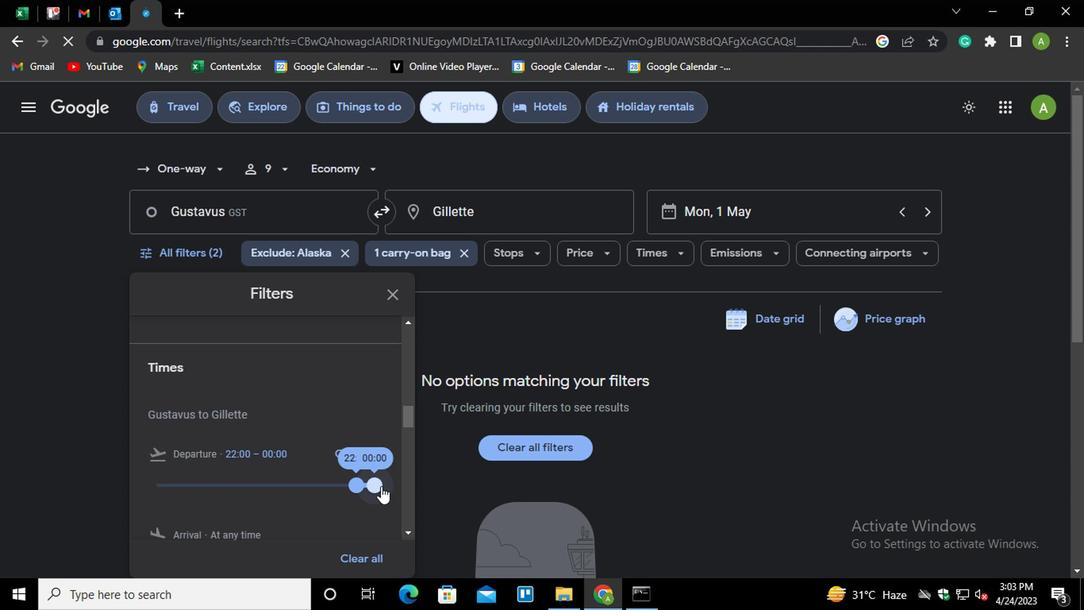 
Action: Mouse pressed left at (374, 487)
Screenshot: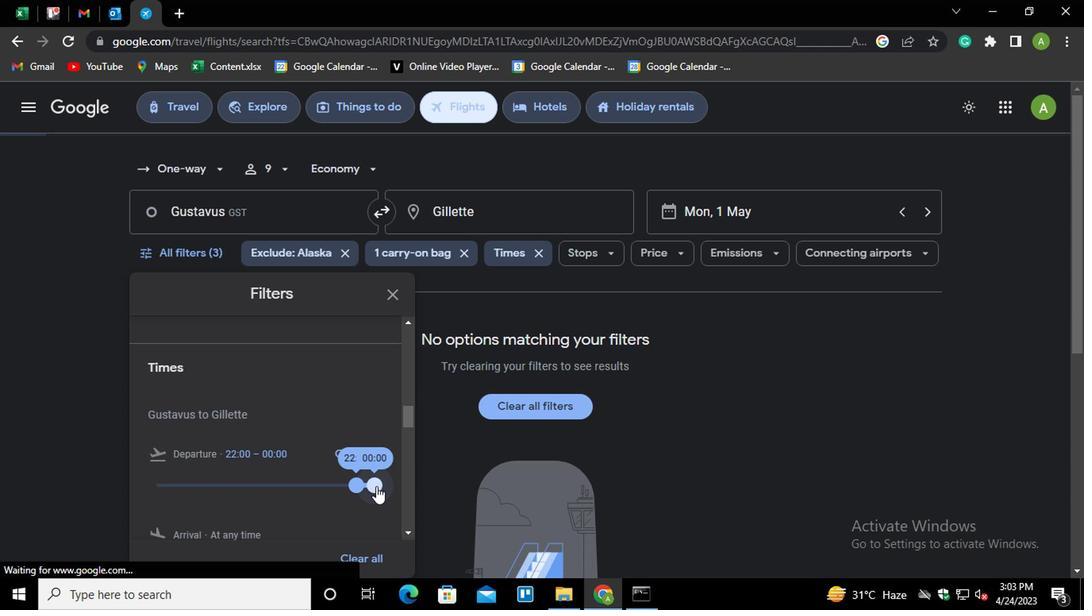 
Action: Mouse moved to (342, 494)
Screenshot: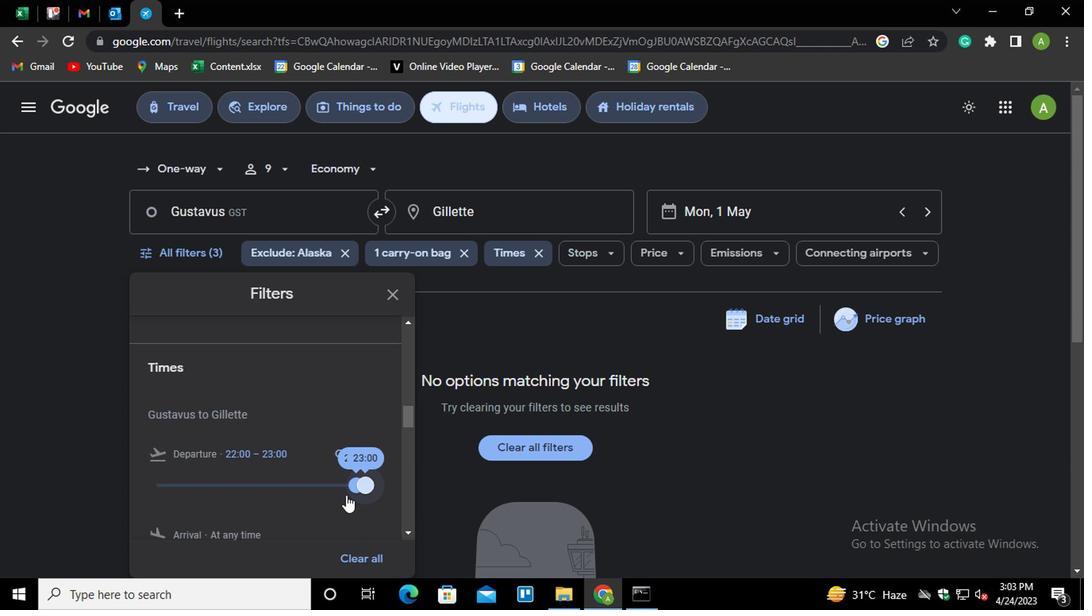 
Action: Mouse scrolled (342, 493) with delta (0, -1)
Screenshot: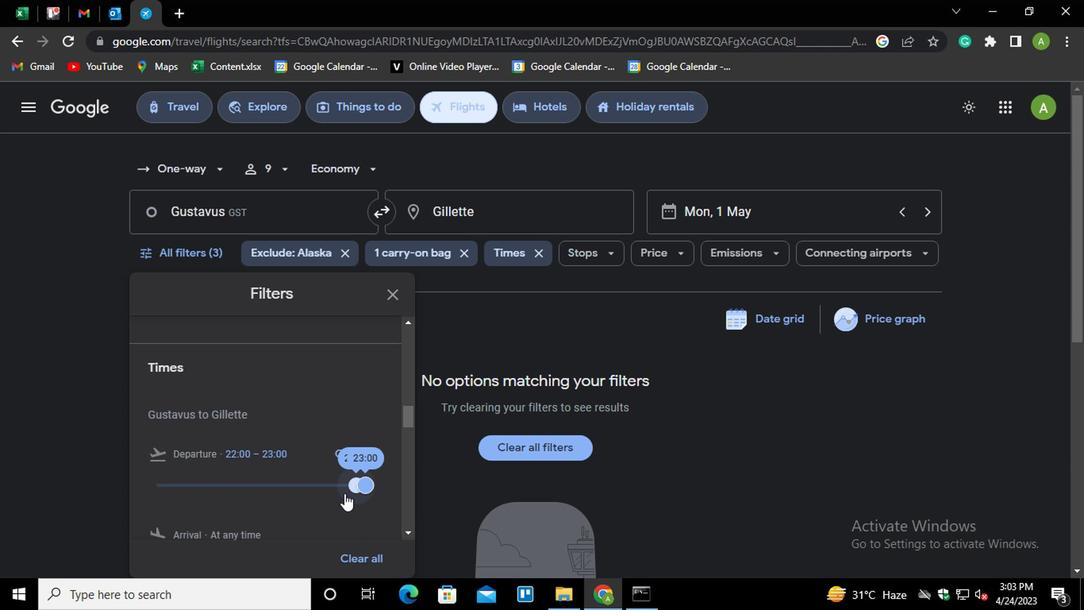 
Action: Mouse moved to (767, 449)
Screenshot: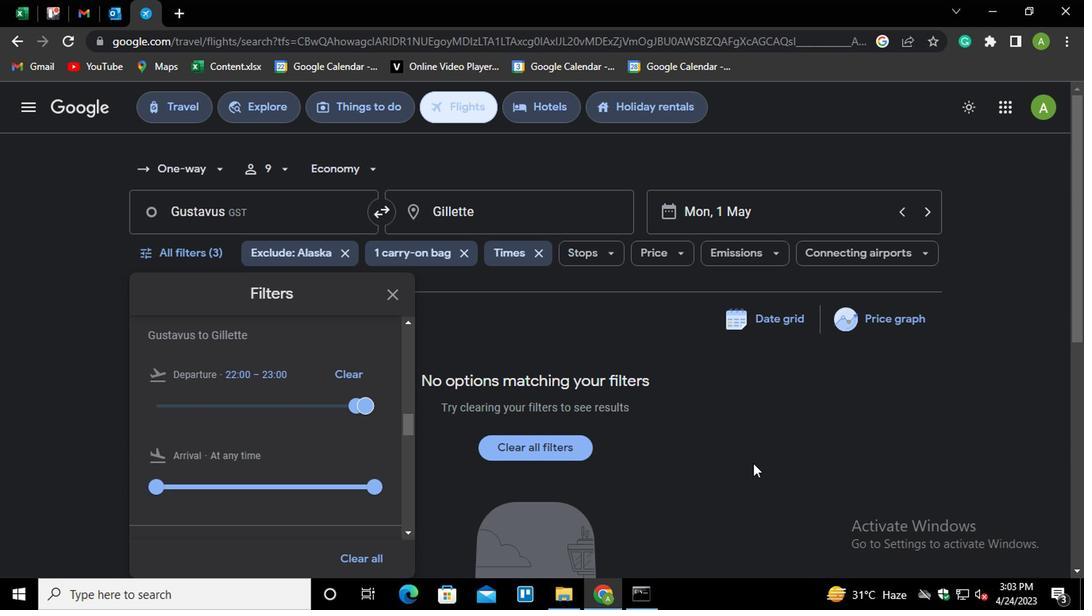 
Action: Mouse pressed left at (767, 449)
Screenshot: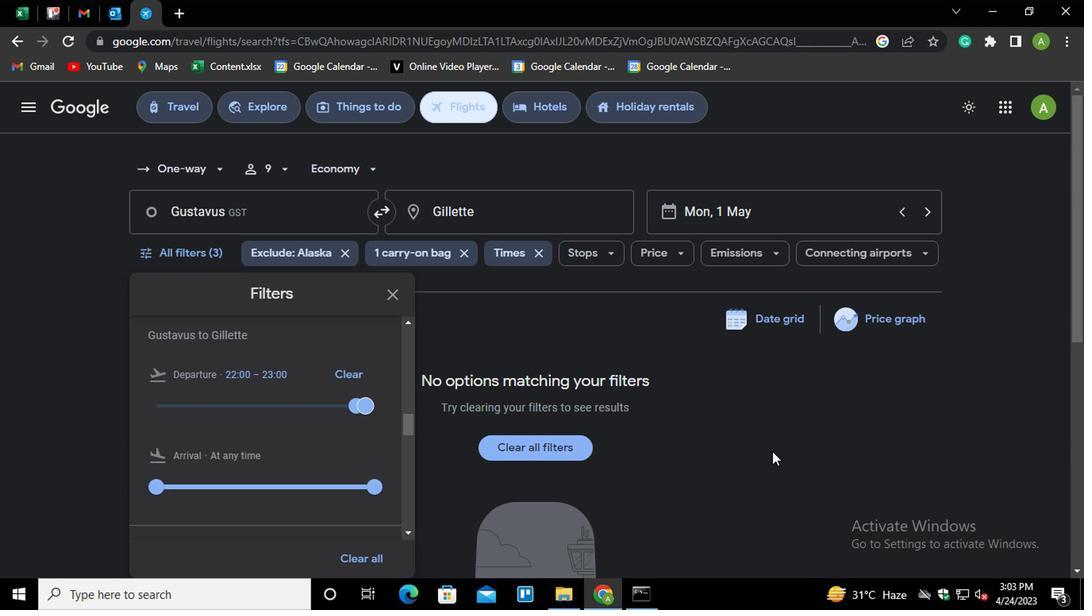 
Action: Mouse moved to (744, 449)
Screenshot: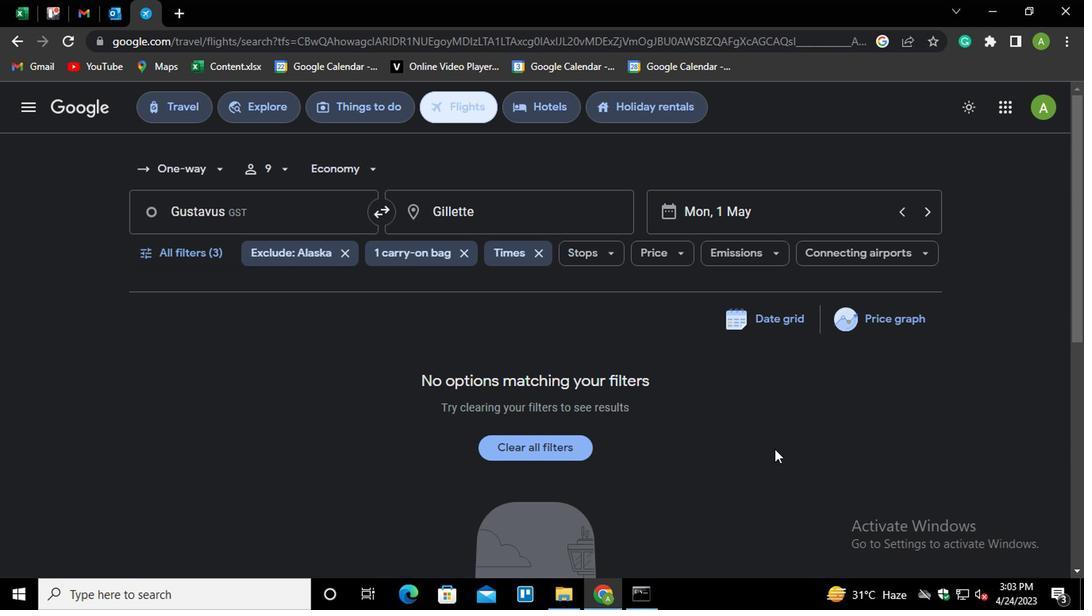 
